 Task: Search one way flight ticket for 3 adults in first from Bismarck: Bismarck Municipal Airport to Rockford: Chicago Rockford International Airport(was Northwest Chicagoland Regional Airport At Rockford) on 5-1-2023. Choice of flights is Alaska. Number of bags: 11 checked bags. Price is upto 106000. Outbound departure time preference is 20:00.
Action: Mouse moved to (175, 218)
Screenshot: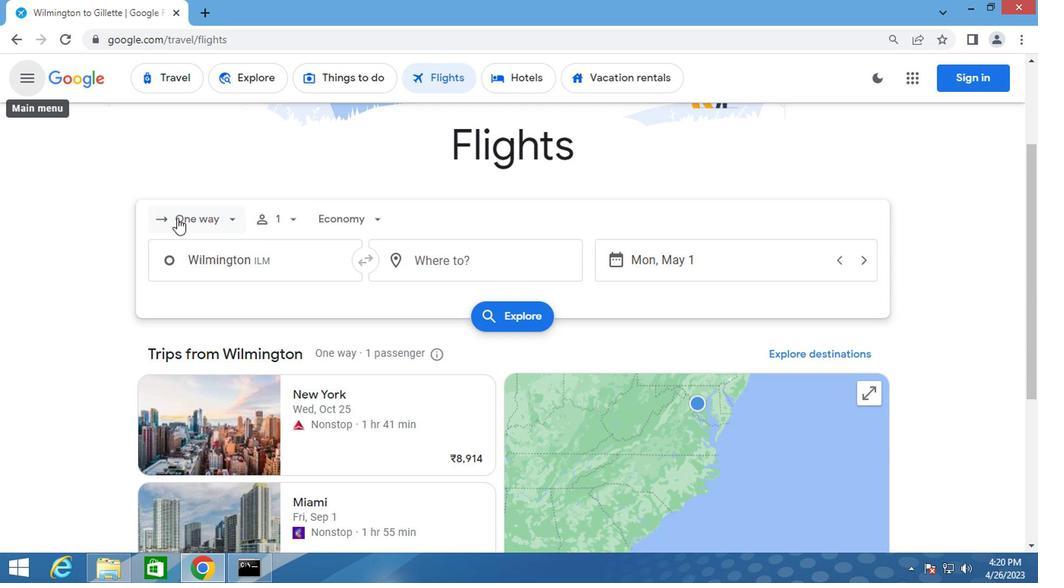 
Action: Mouse pressed left at (175, 218)
Screenshot: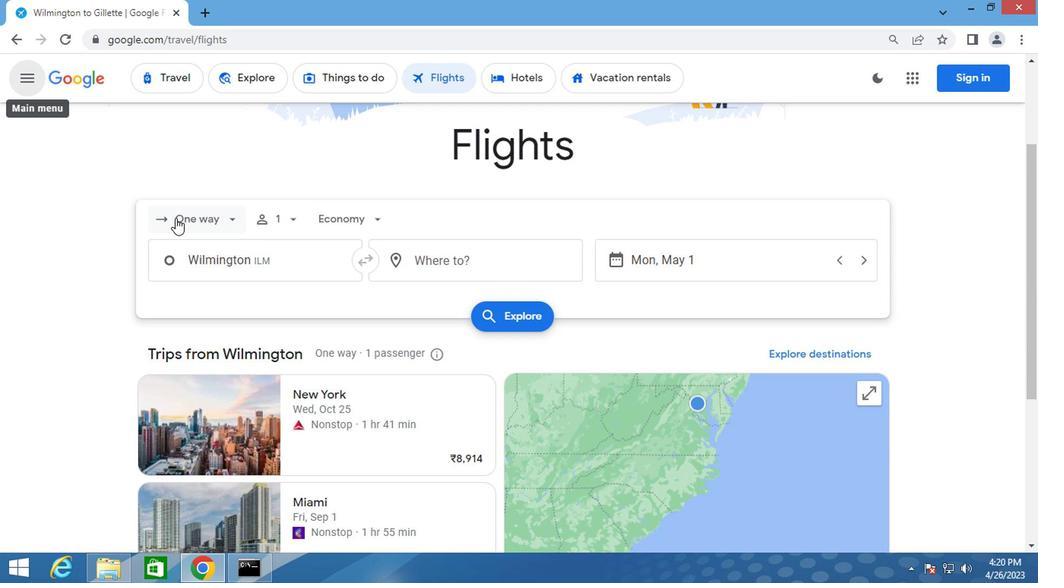 
Action: Mouse moved to (208, 292)
Screenshot: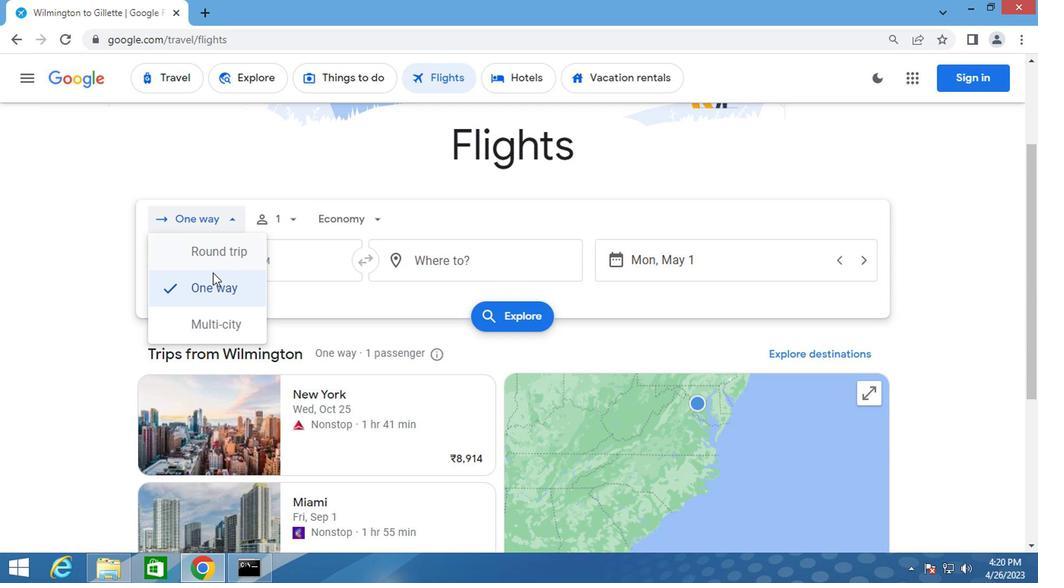 
Action: Mouse pressed left at (208, 292)
Screenshot: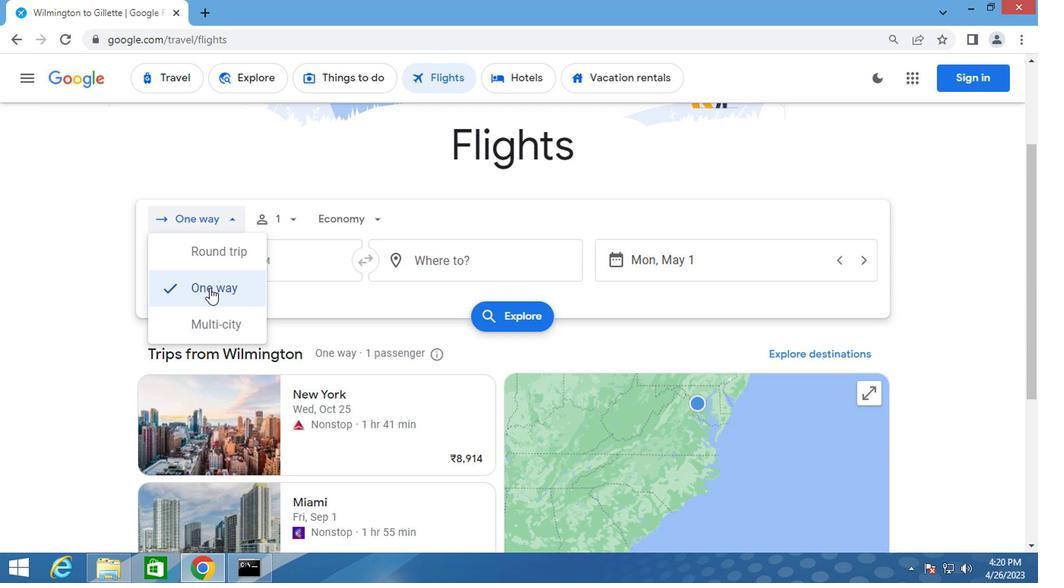 
Action: Mouse moved to (298, 223)
Screenshot: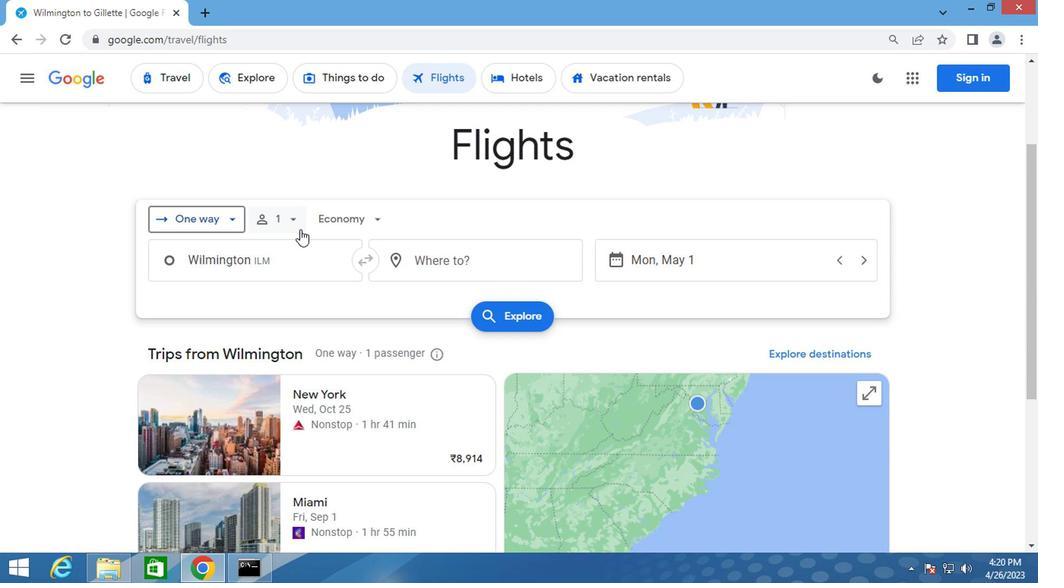 
Action: Mouse pressed left at (298, 223)
Screenshot: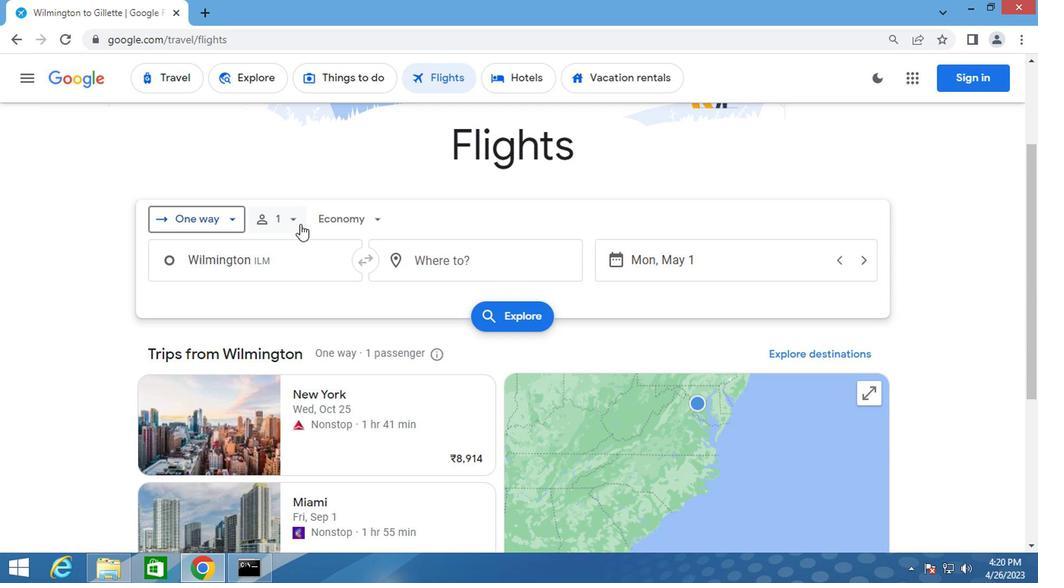 
Action: Mouse moved to (401, 261)
Screenshot: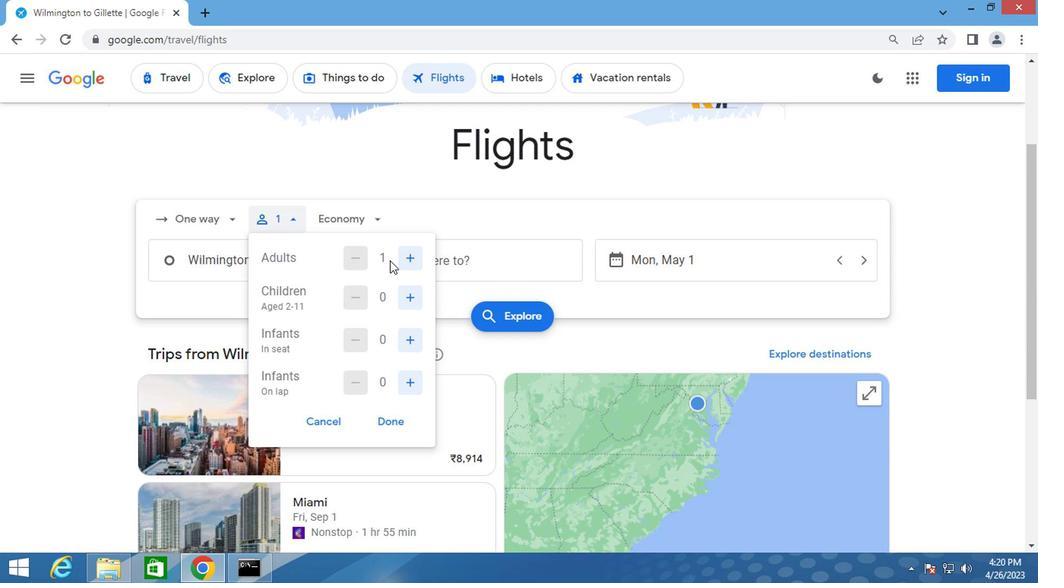 
Action: Mouse pressed left at (401, 261)
Screenshot: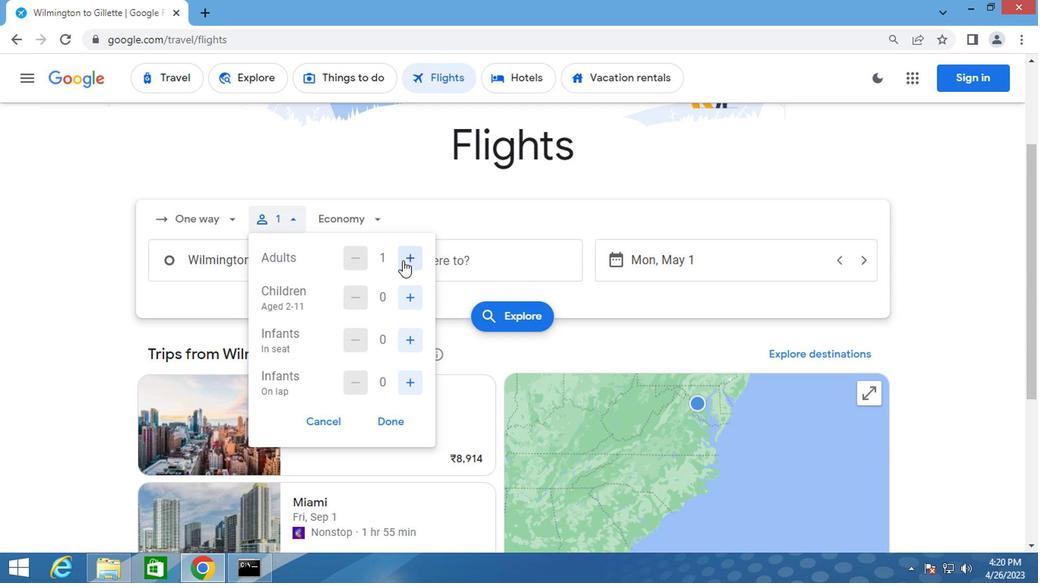 
Action: Mouse pressed left at (401, 261)
Screenshot: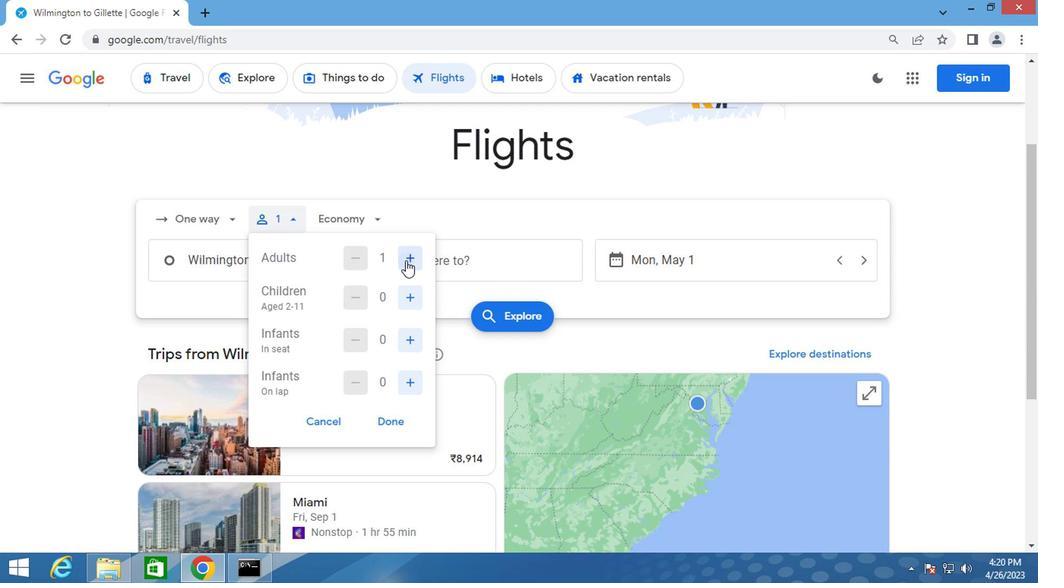 
Action: Mouse moved to (318, 227)
Screenshot: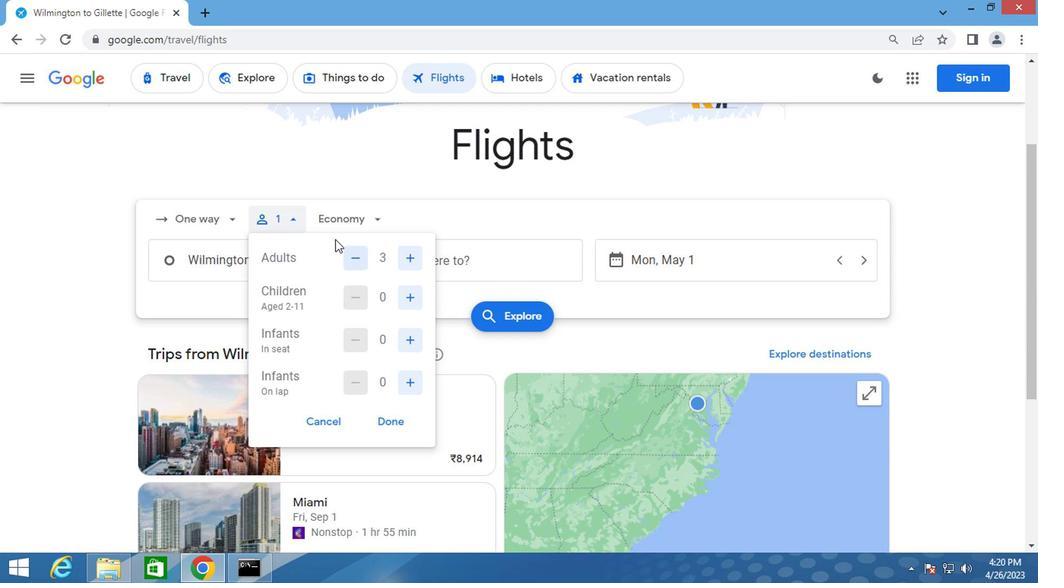 
Action: Mouse pressed left at (318, 227)
Screenshot: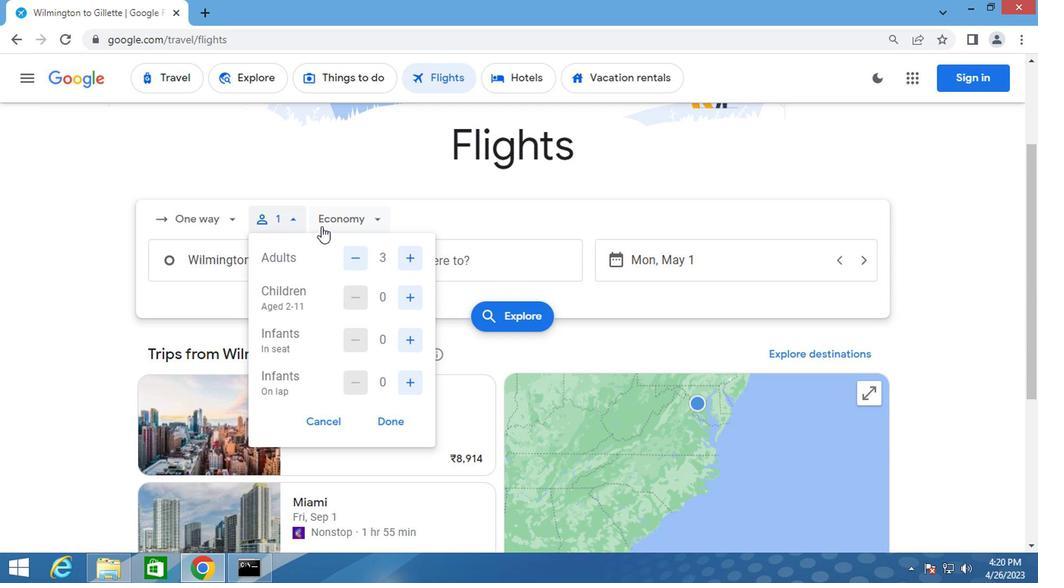
Action: Mouse moved to (340, 355)
Screenshot: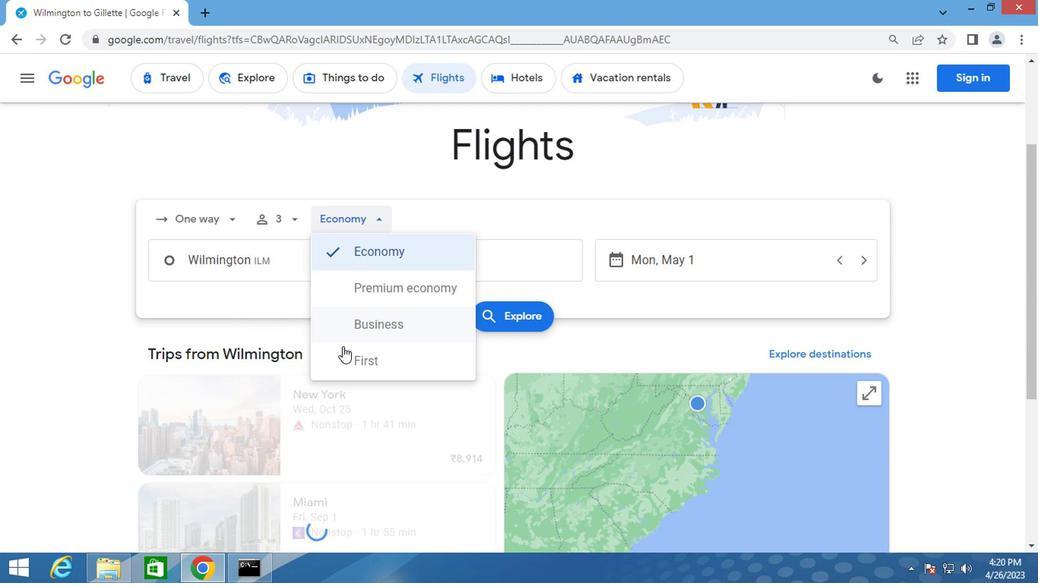 
Action: Mouse pressed left at (340, 355)
Screenshot: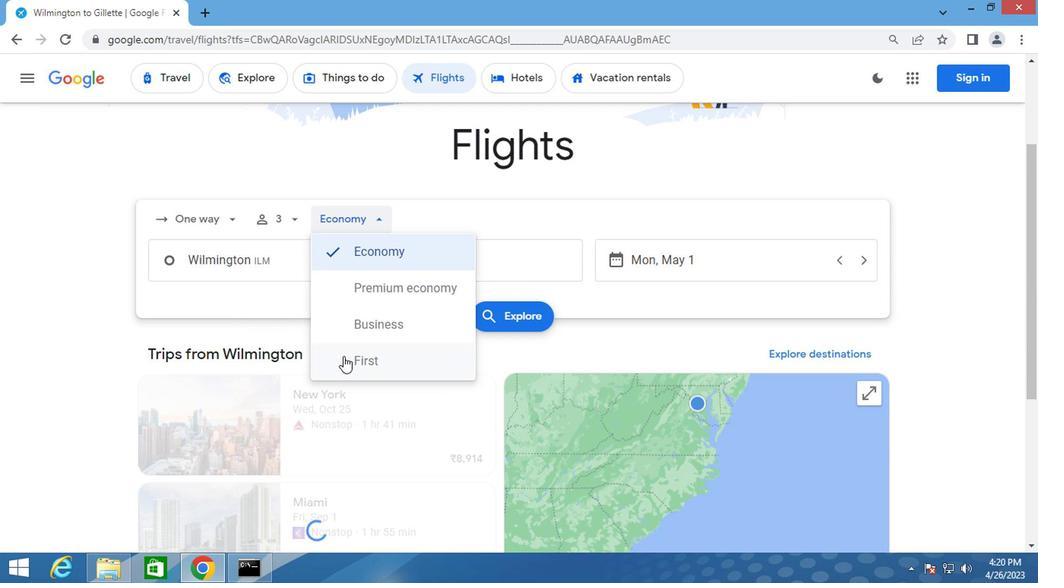 
Action: Mouse moved to (266, 258)
Screenshot: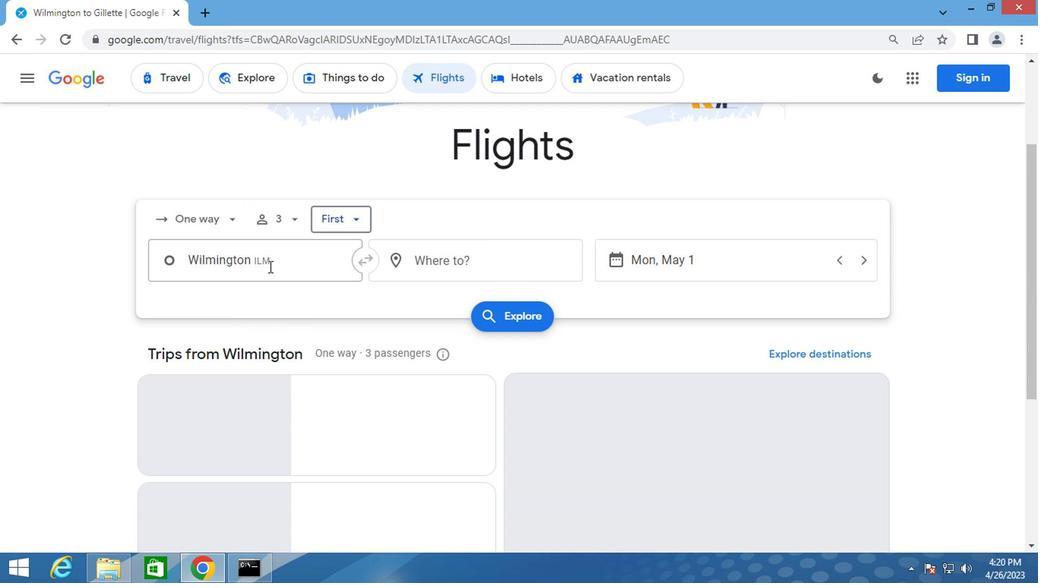 
Action: Mouse pressed left at (266, 258)
Screenshot: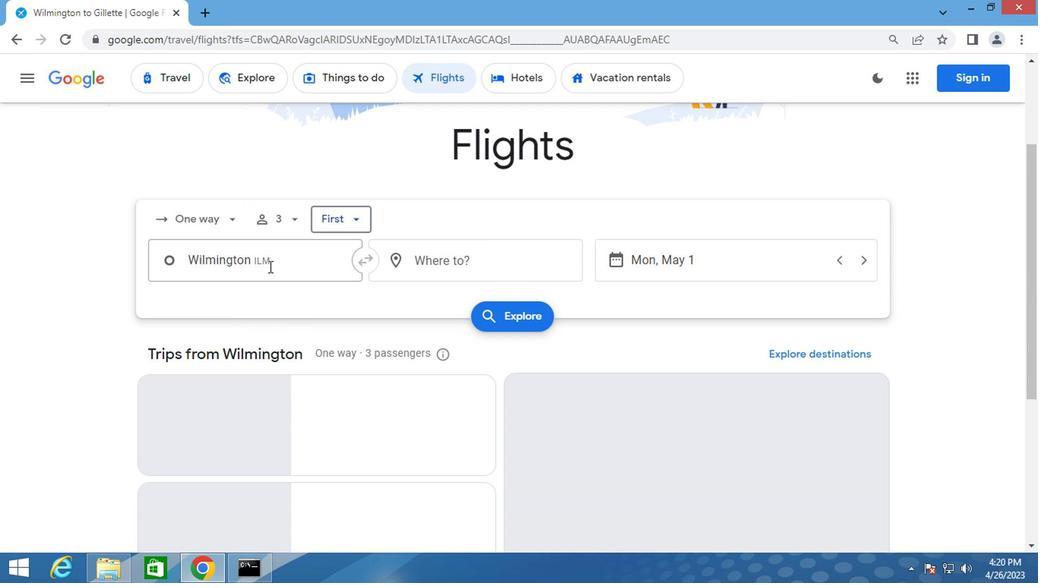 
Action: Key pressed bismarck
Screenshot: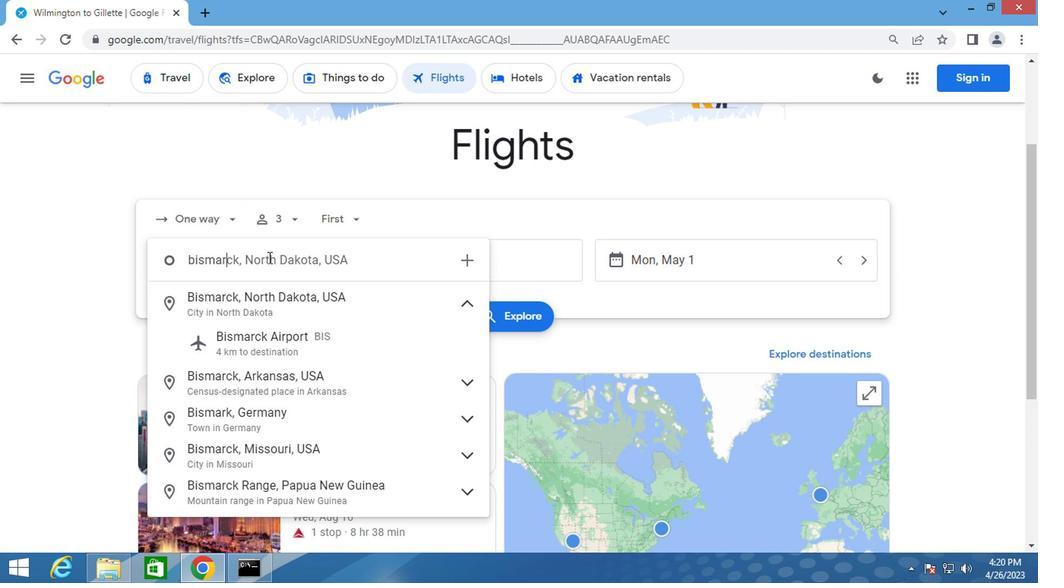 
Action: Mouse moved to (273, 334)
Screenshot: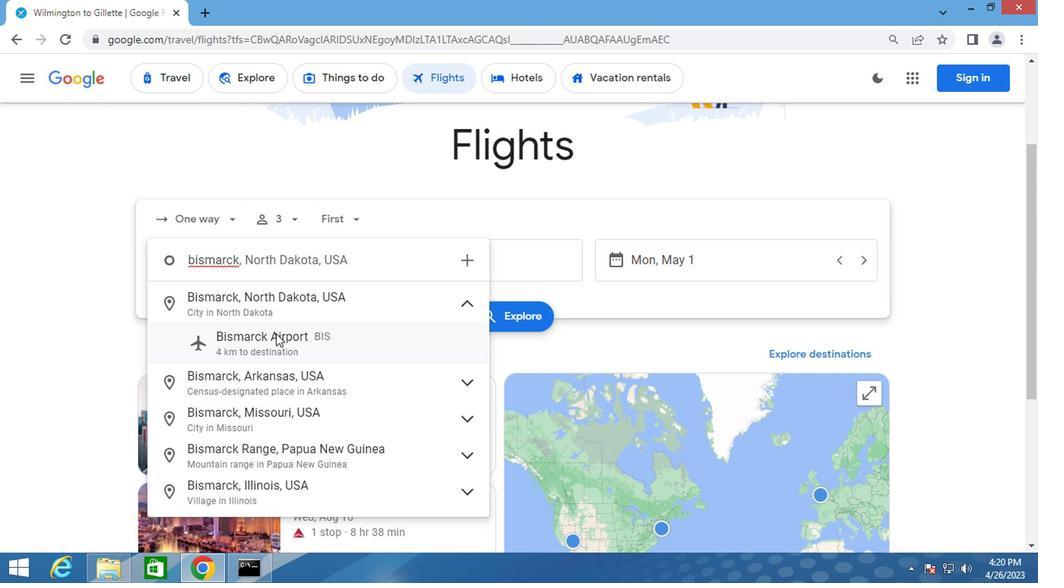 
Action: Mouse pressed left at (273, 334)
Screenshot: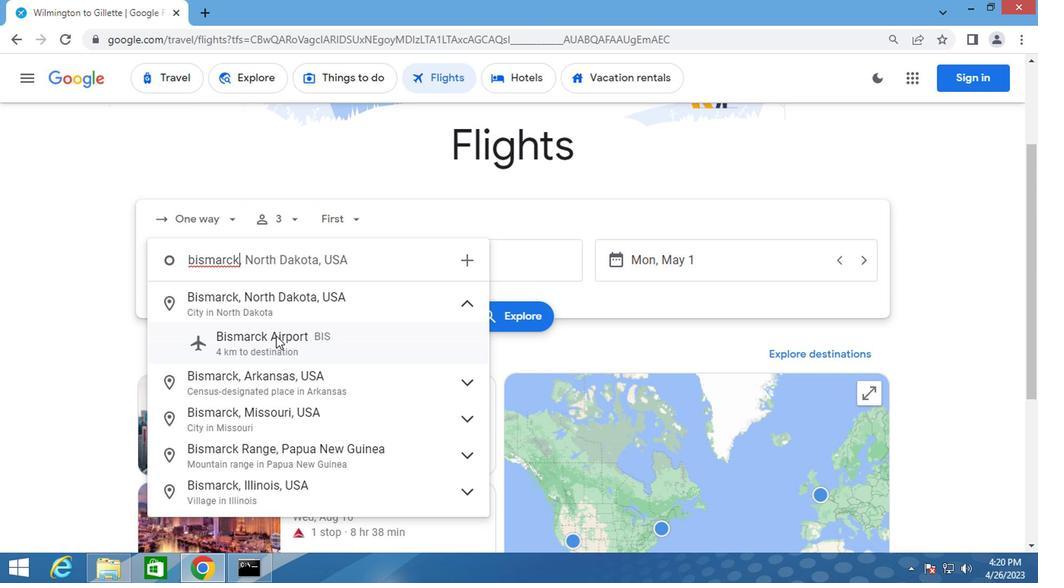 
Action: Mouse moved to (445, 256)
Screenshot: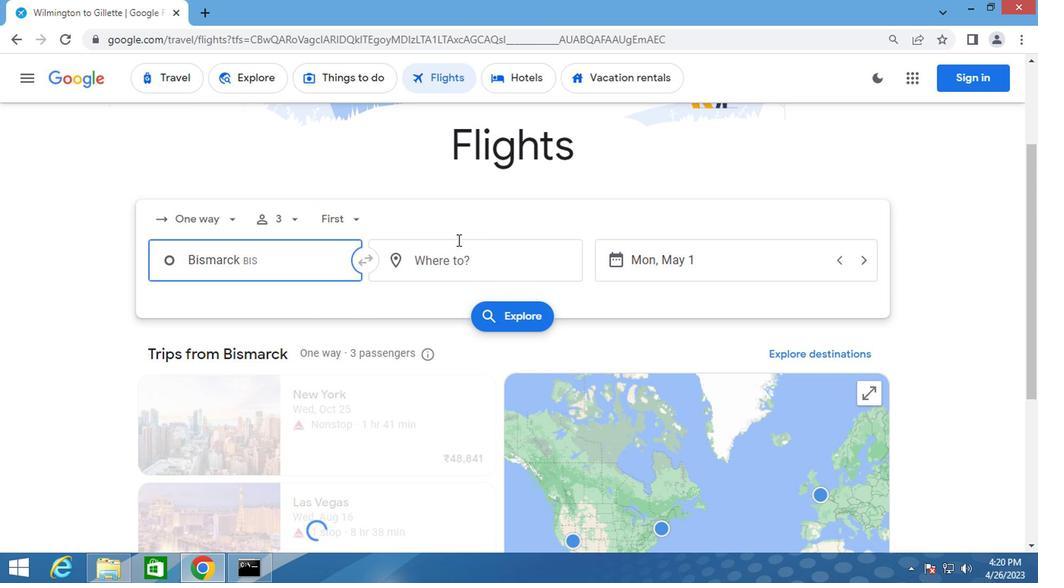 
Action: Mouse pressed left at (445, 256)
Screenshot: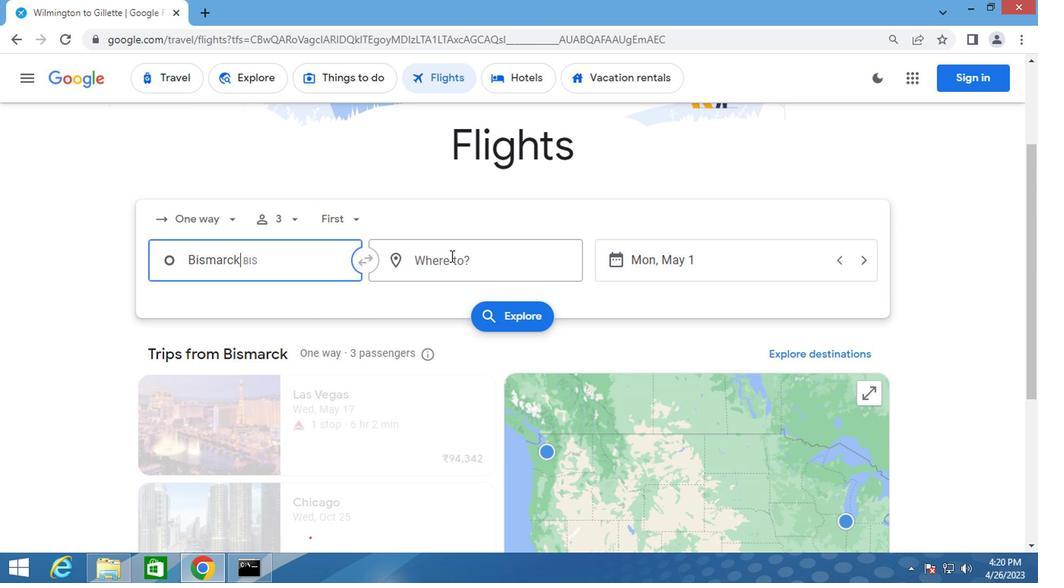 
Action: Key pressed rockford
Screenshot: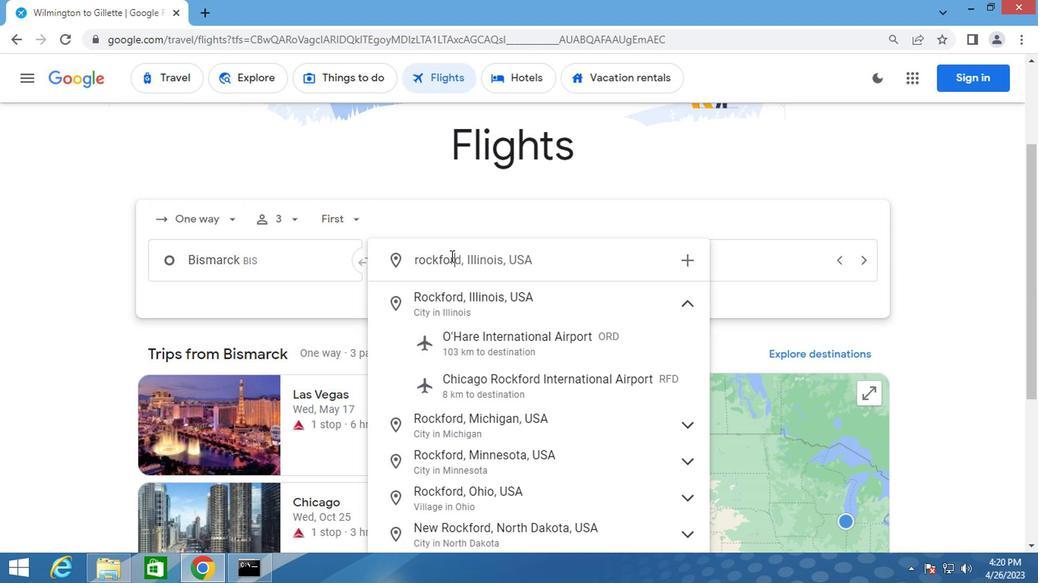 
Action: Mouse moved to (475, 387)
Screenshot: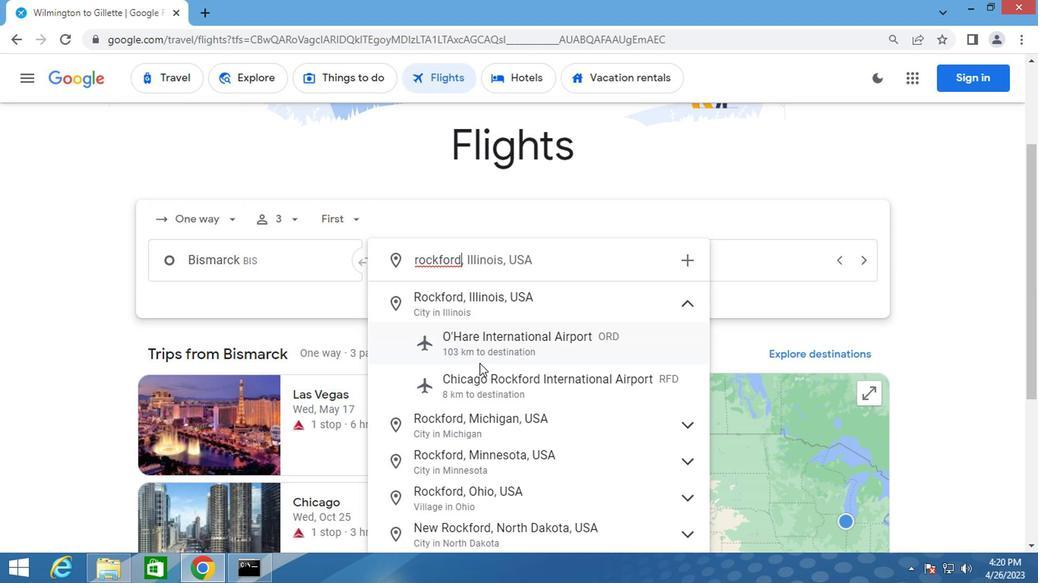 
Action: Mouse pressed left at (475, 387)
Screenshot: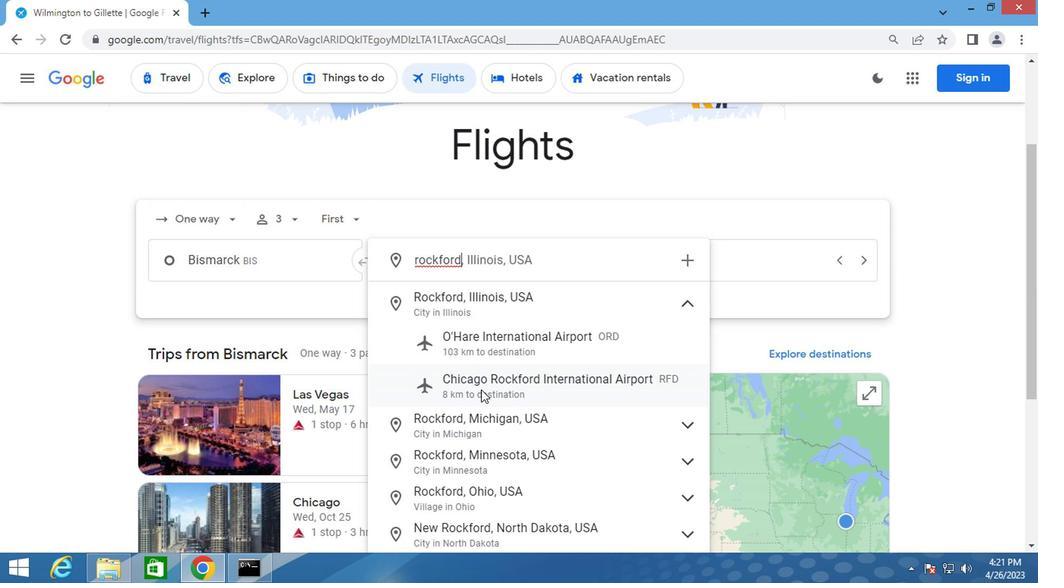 
Action: Mouse moved to (643, 264)
Screenshot: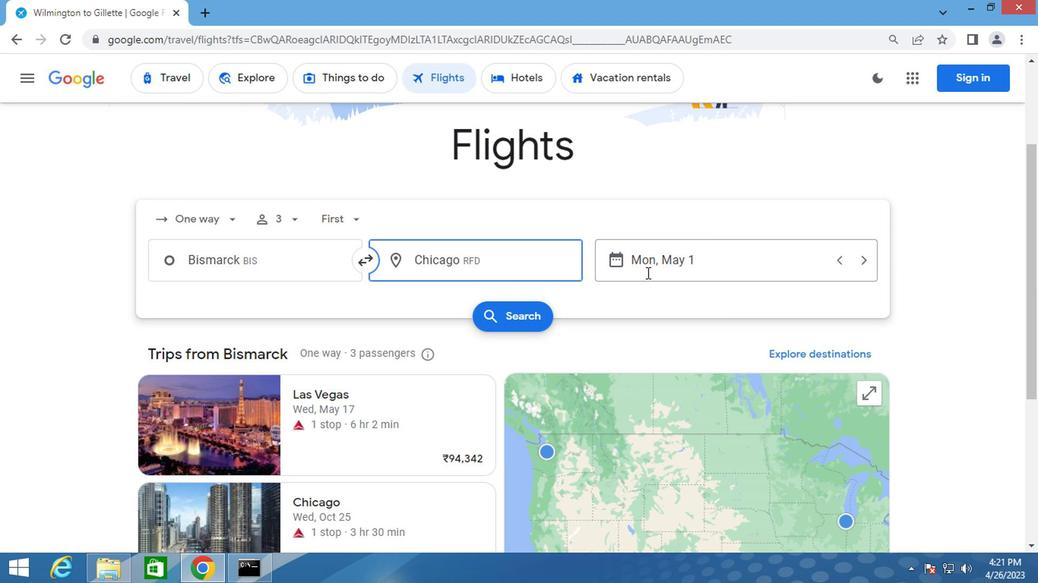 
Action: Mouse pressed left at (643, 264)
Screenshot: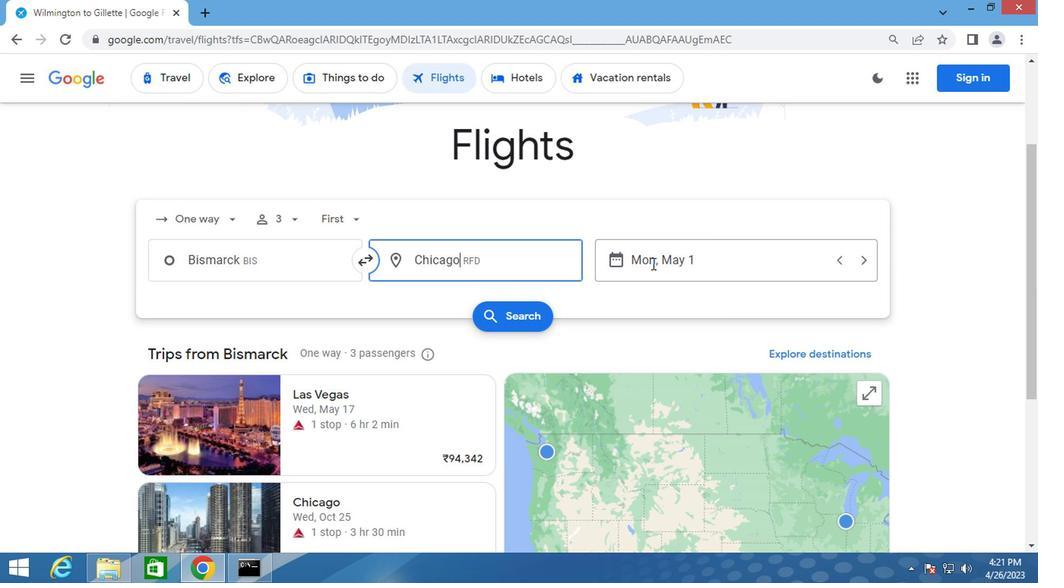 
Action: Mouse moved to (657, 275)
Screenshot: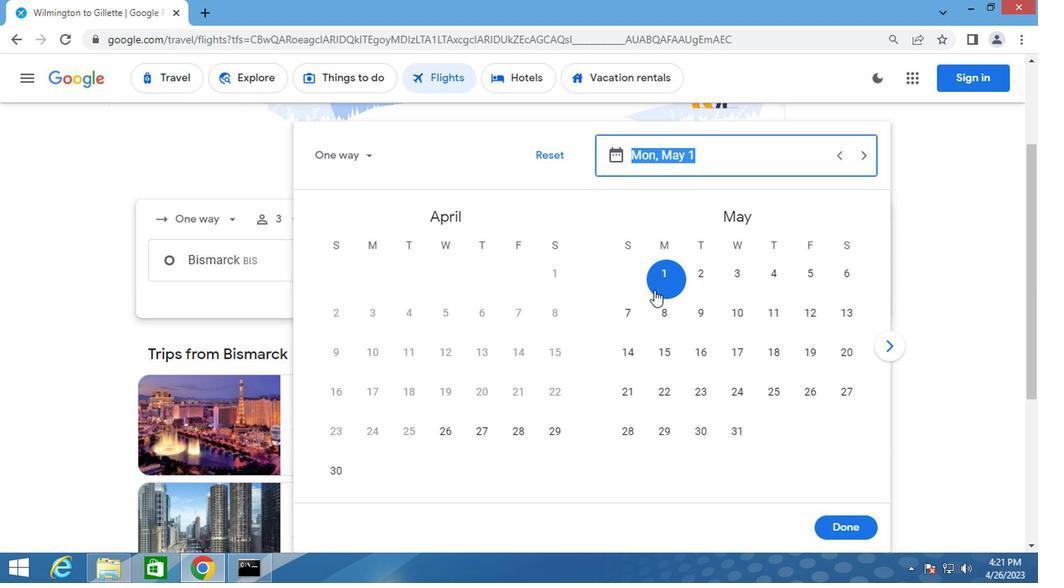 
Action: Mouse pressed left at (657, 275)
Screenshot: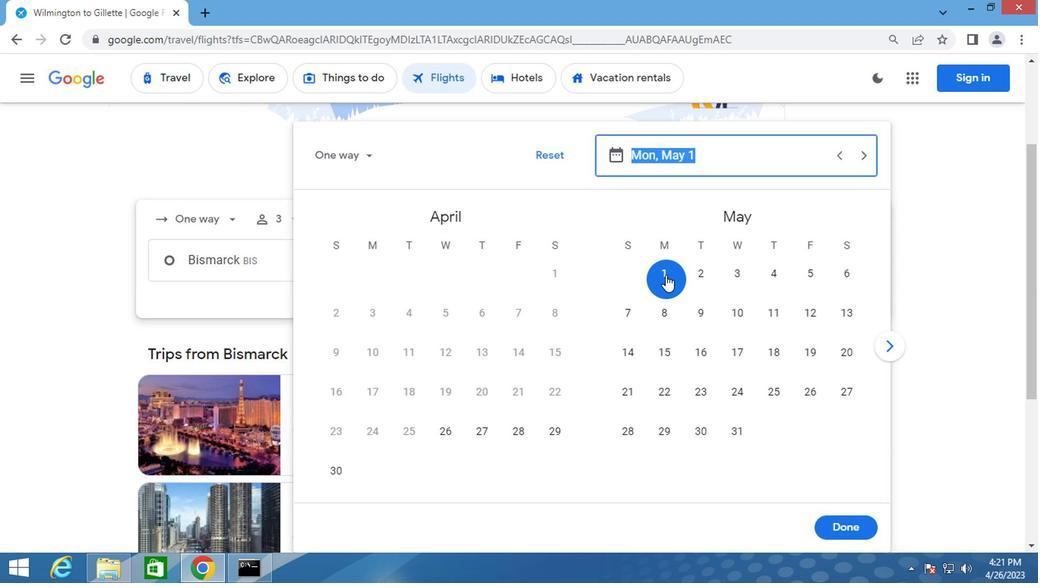 
Action: Mouse moved to (821, 515)
Screenshot: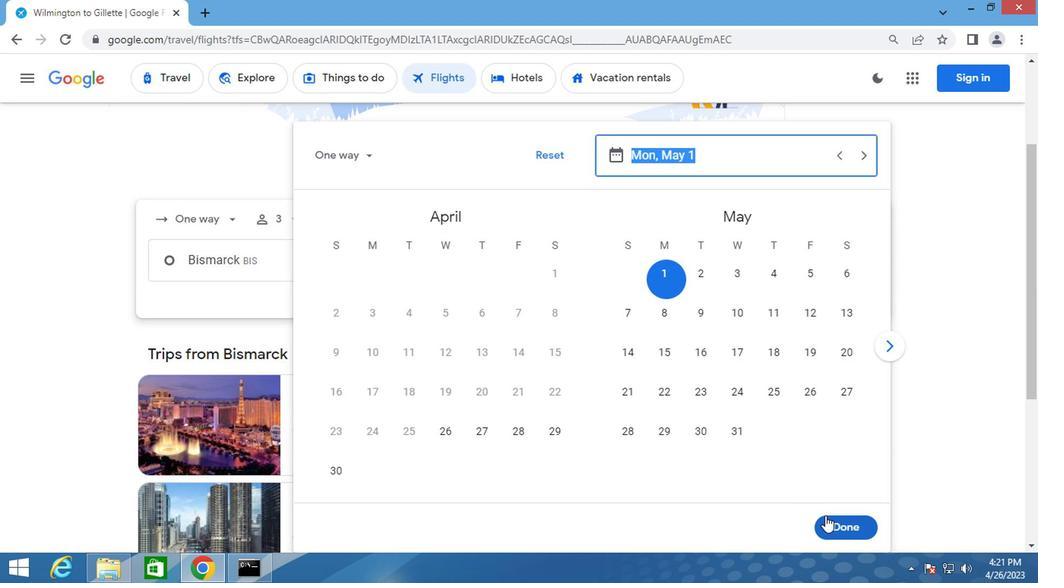 
Action: Mouse pressed left at (821, 515)
Screenshot: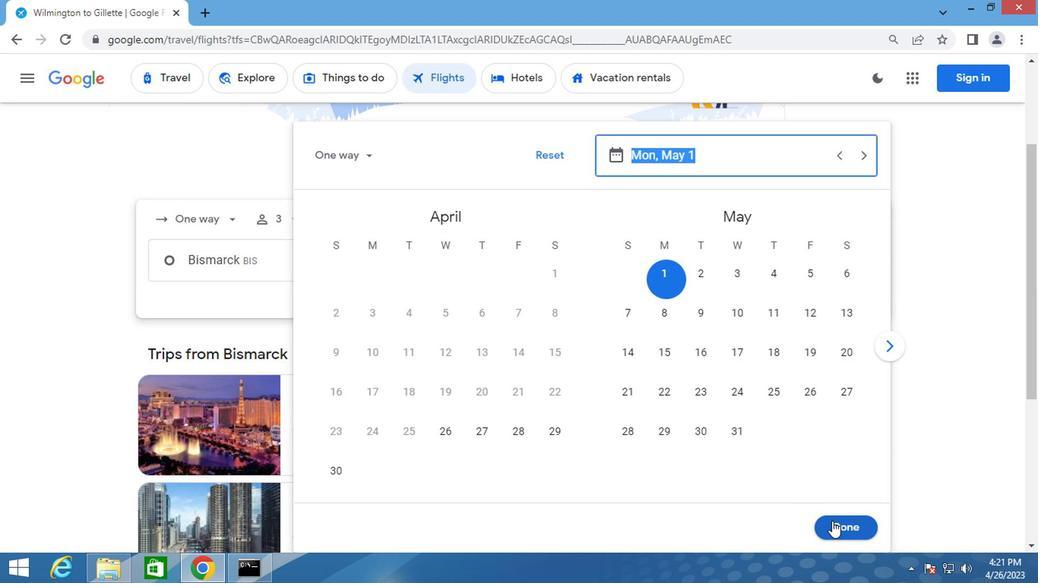 
Action: Mouse moved to (512, 304)
Screenshot: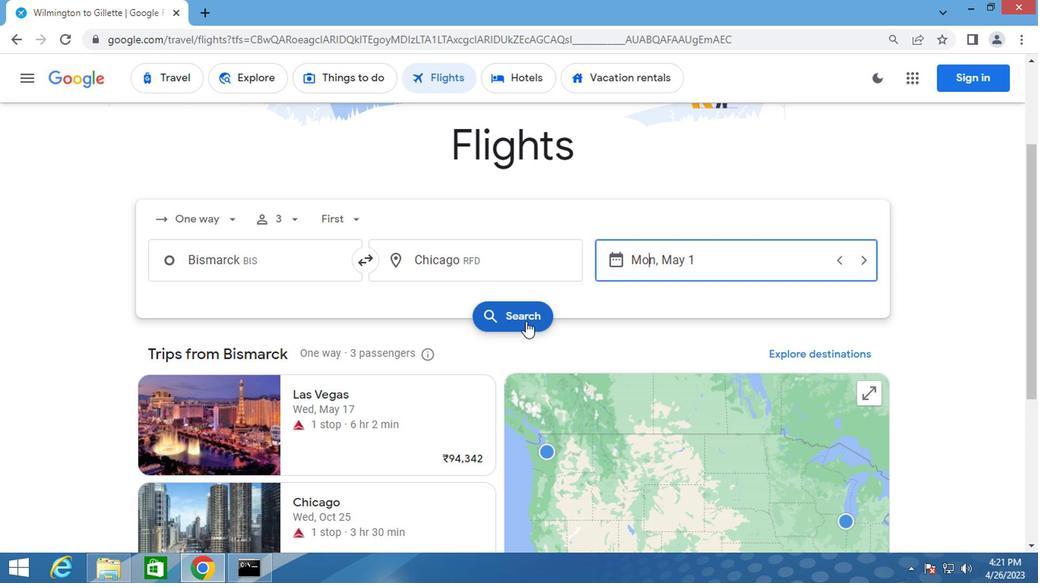 
Action: Mouse pressed left at (512, 304)
Screenshot: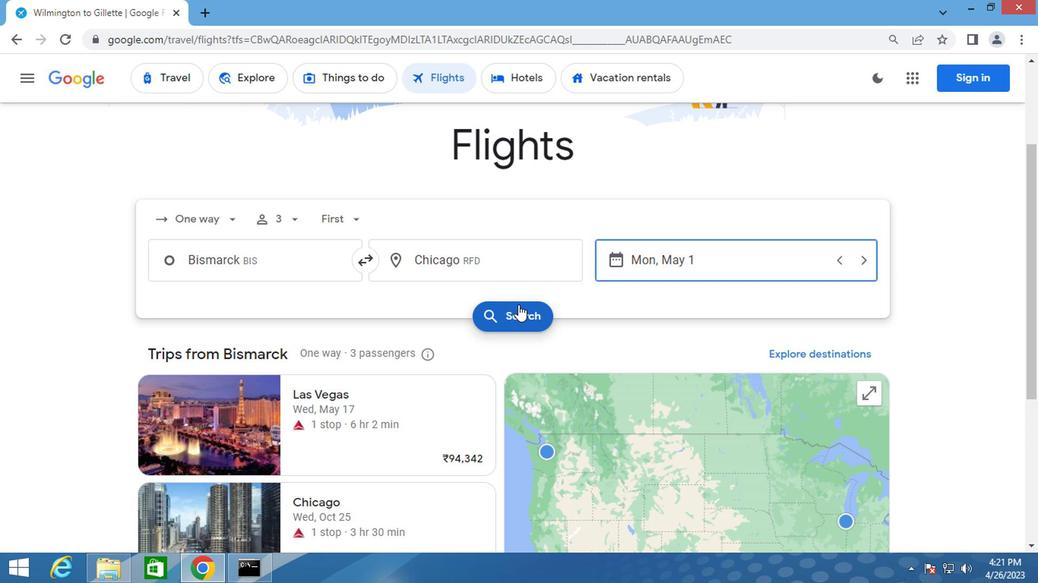 
Action: Mouse moved to (187, 226)
Screenshot: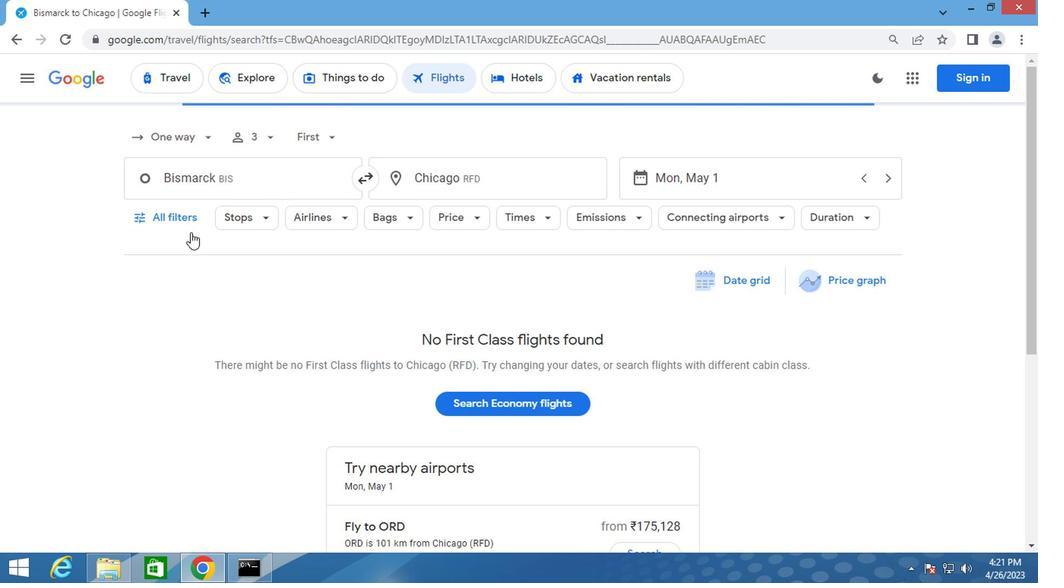 
Action: Mouse pressed left at (187, 226)
Screenshot: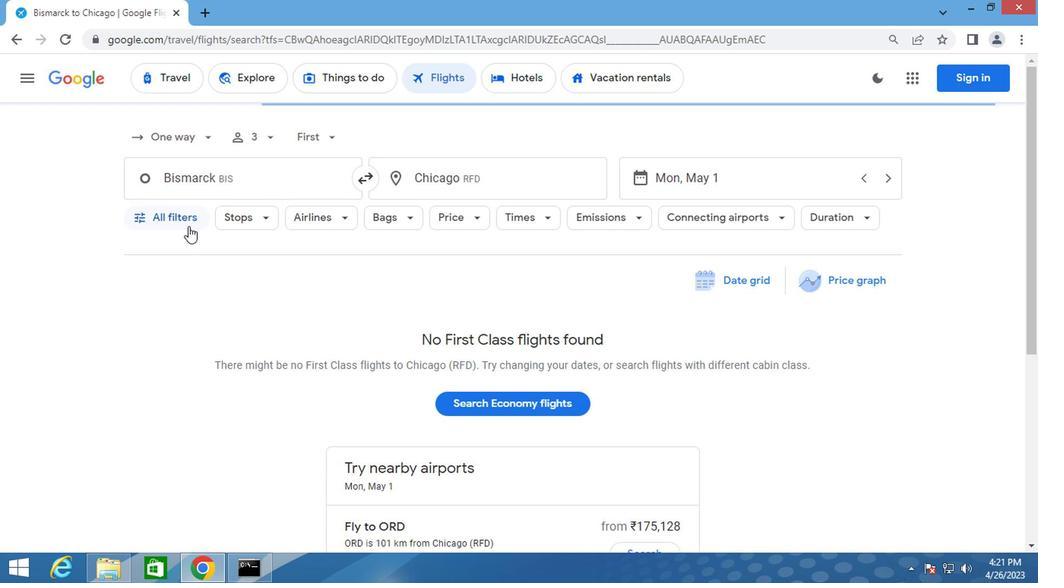 
Action: Mouse moved to (248, 368)
Screenshot: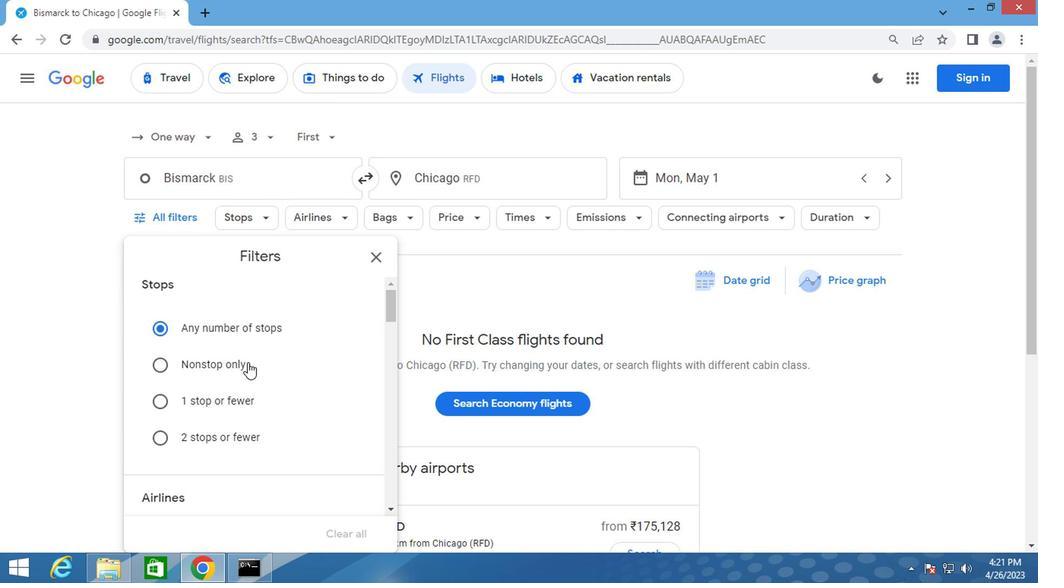 
Action: Mouse scrolled (248, 367) with delta (0, -1)
Screenshot: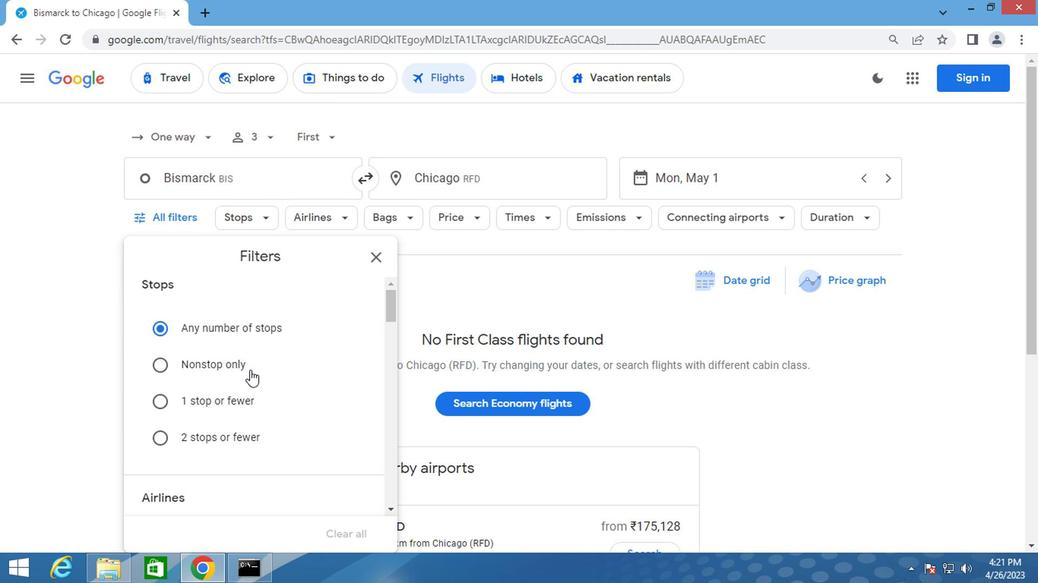 
Action: Mouse scrolled (248, 367) with delta (0, -1)
Screenshot: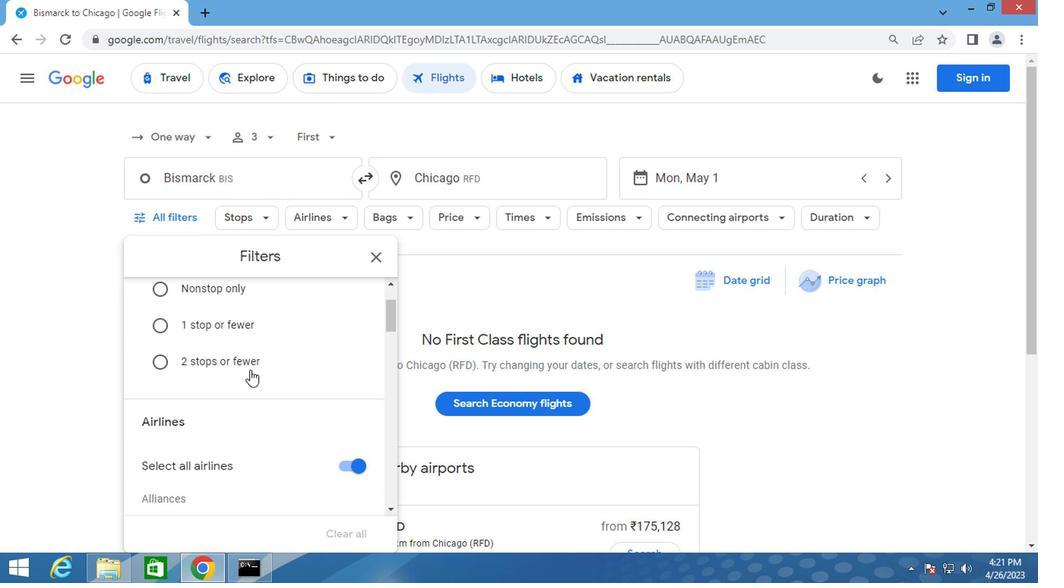 
Action: Mouse scrolled (248, 367) with delta (0, -1)
Screenshot: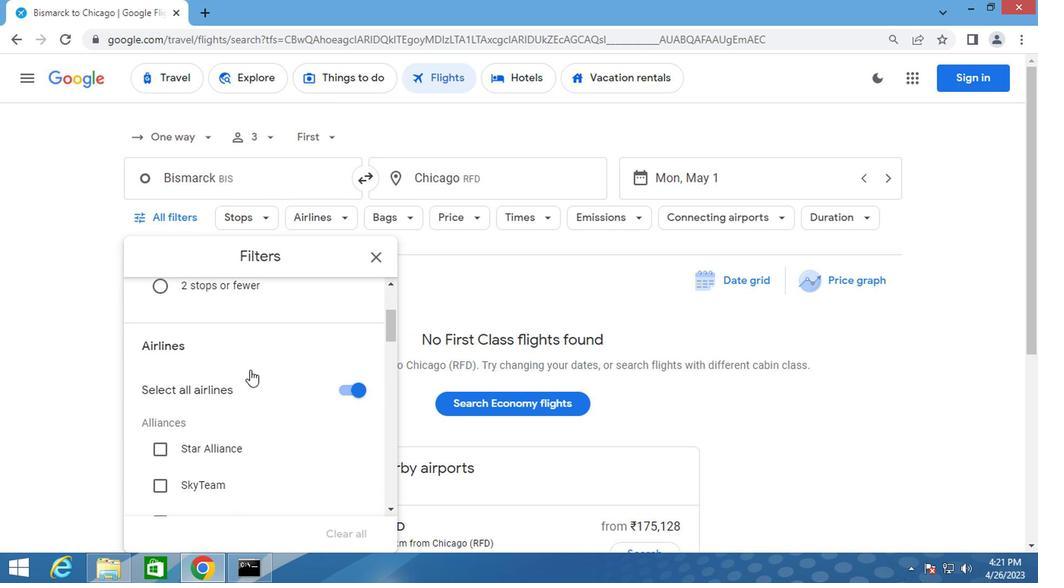 
Action: Mouse scrolled (248, 367) with delta (0, -1)
Screenshot: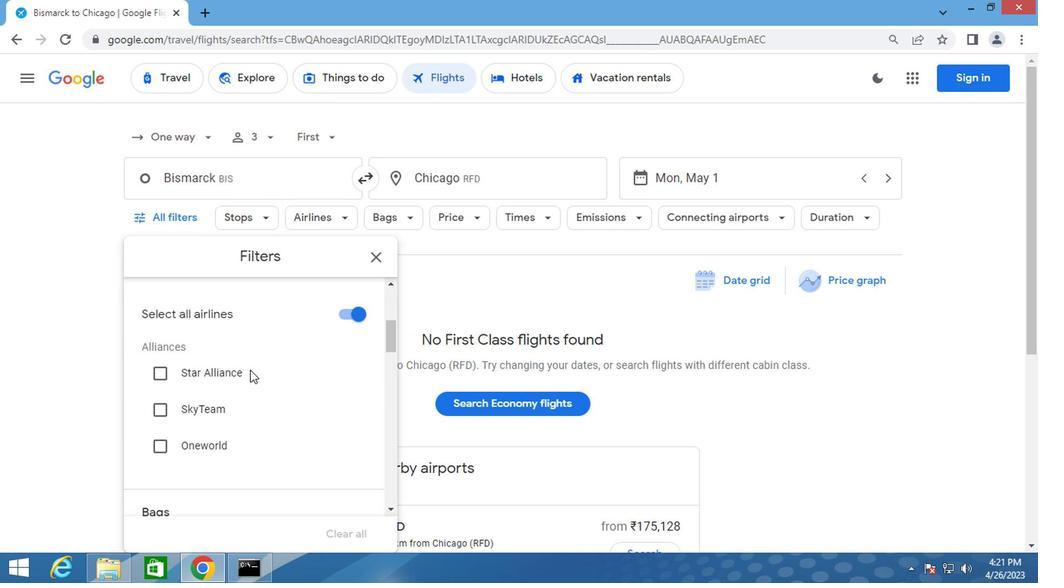 
Action: Mouse scrolled (248, 367) with delta (0, -1)
Screenshot: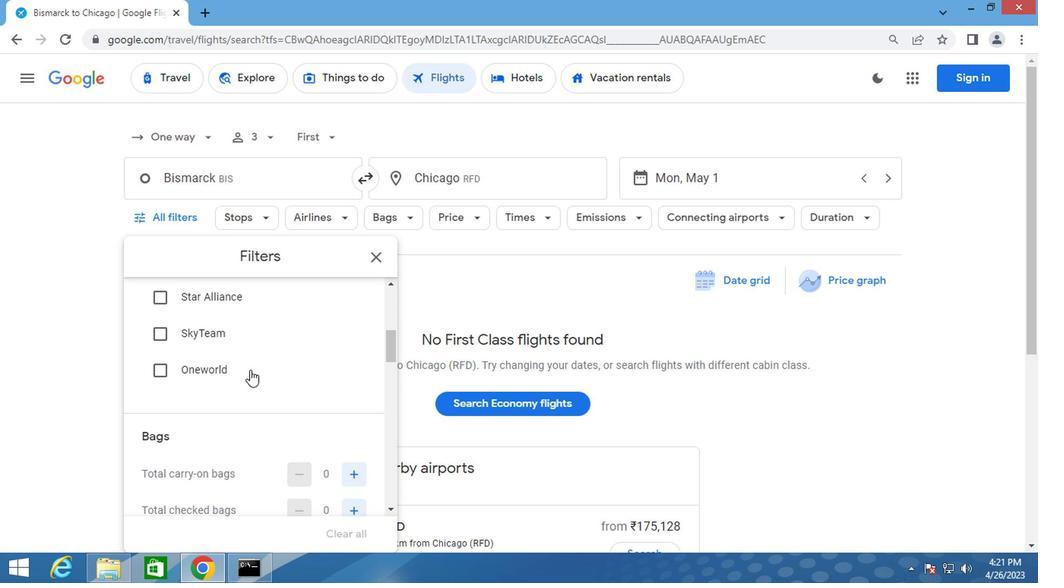 
Action: Mouse moved to (347, 428)
Screenshot: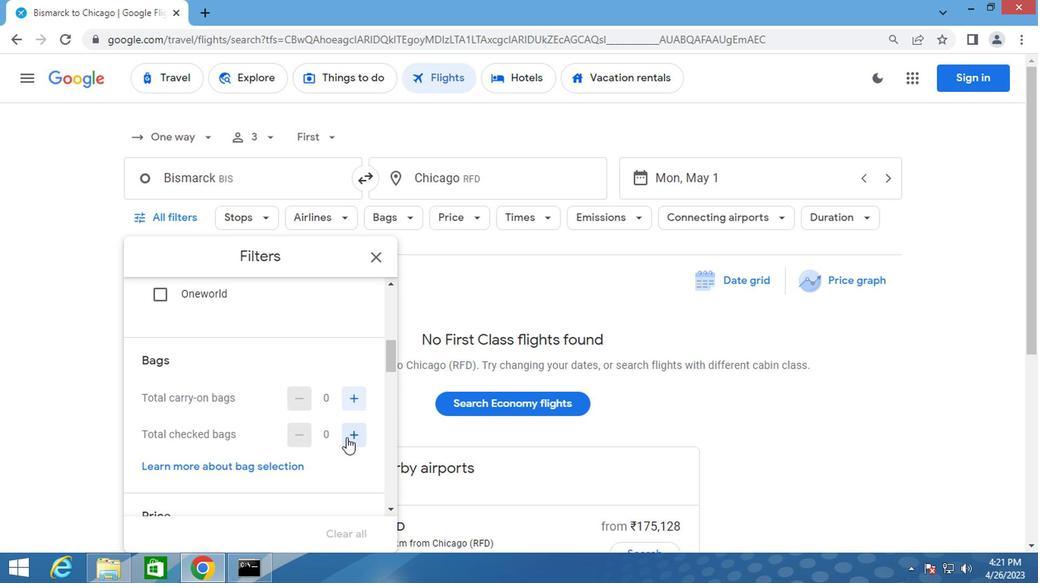
Action: Mouse pressed left at (347, 428)
Screenshot: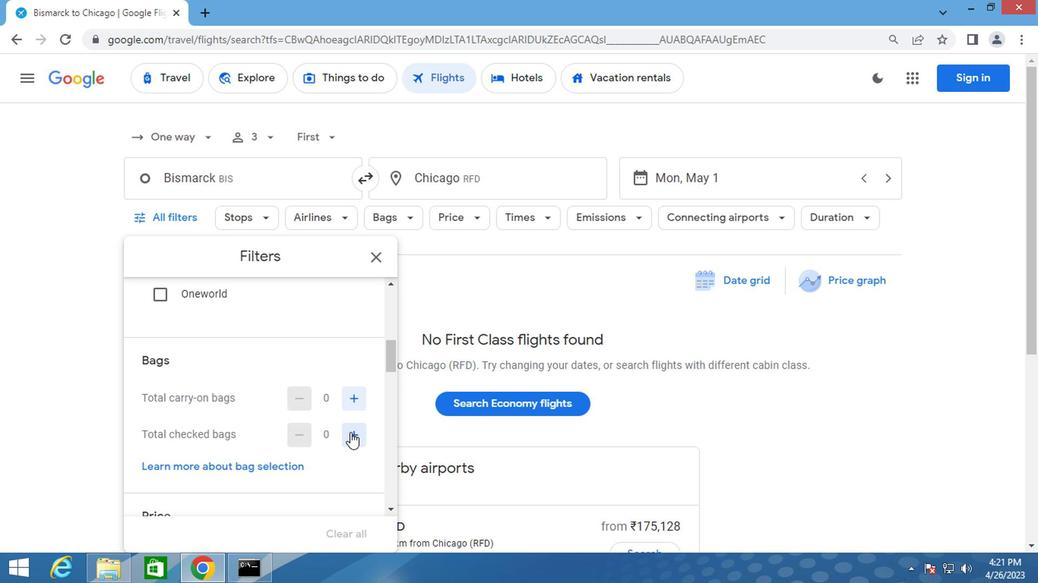 
Action: Mouse pressed left at (347, 428)
Screenshot: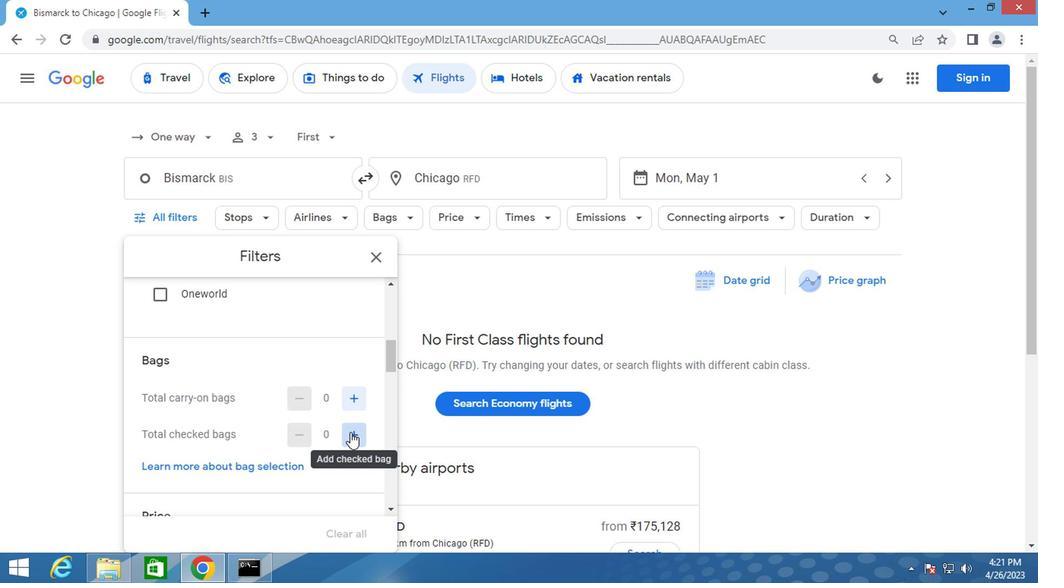 
Action: Mouse pressed left at (347, 428)
Screenshot: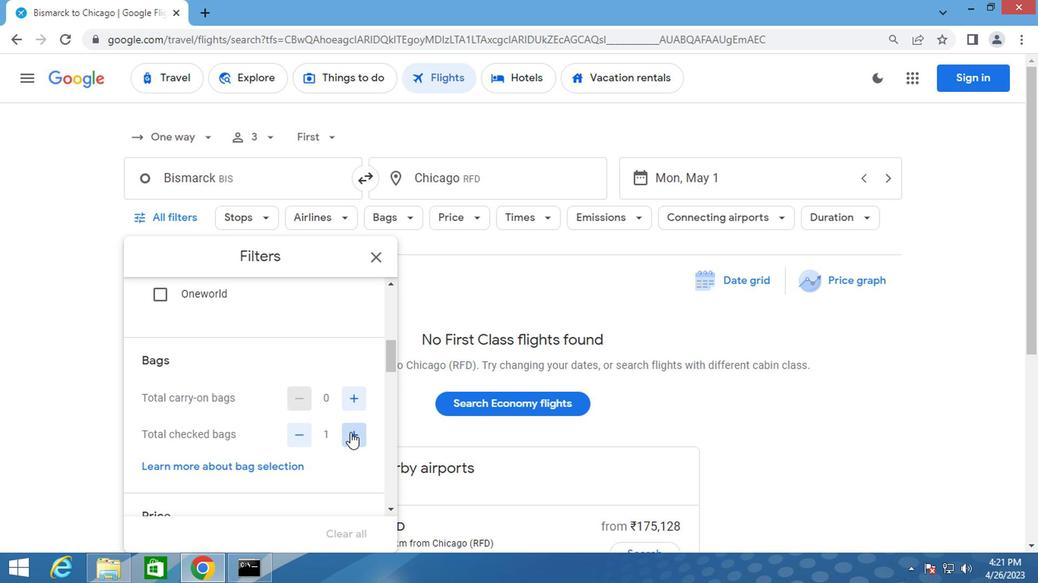 
Action: Mouse pressed left at (347, 428)
Screenshot: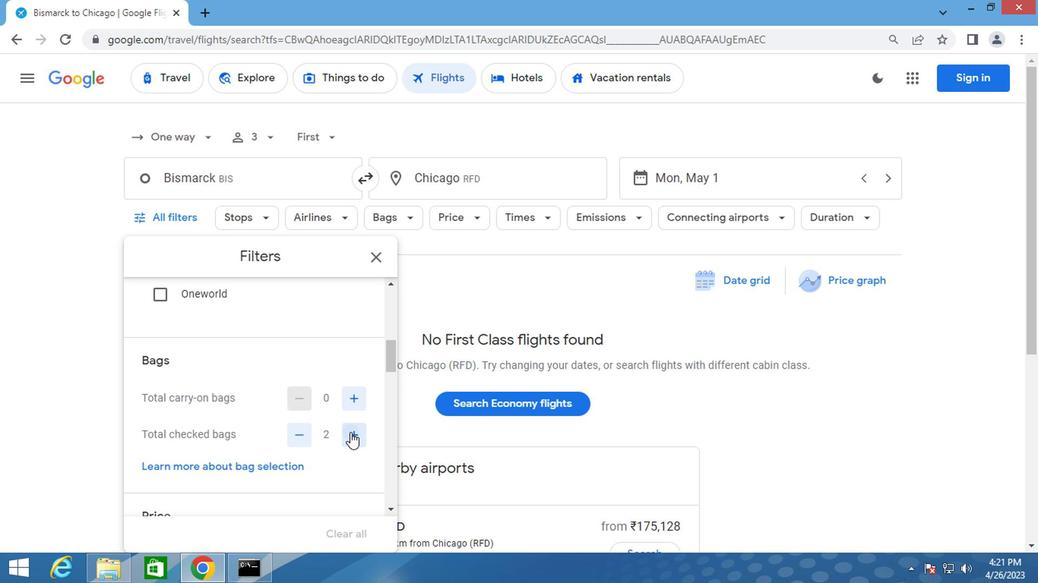 
Action: Mouse pressed left at (347, 428)
Screenshot: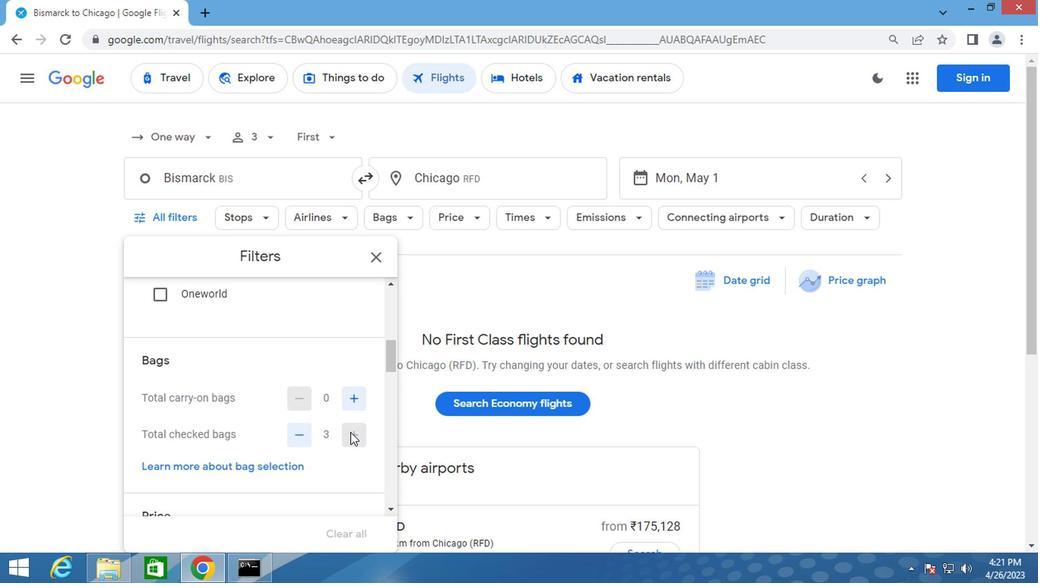 
Action: Mouse pressed left at (347, 428)
Screenshot: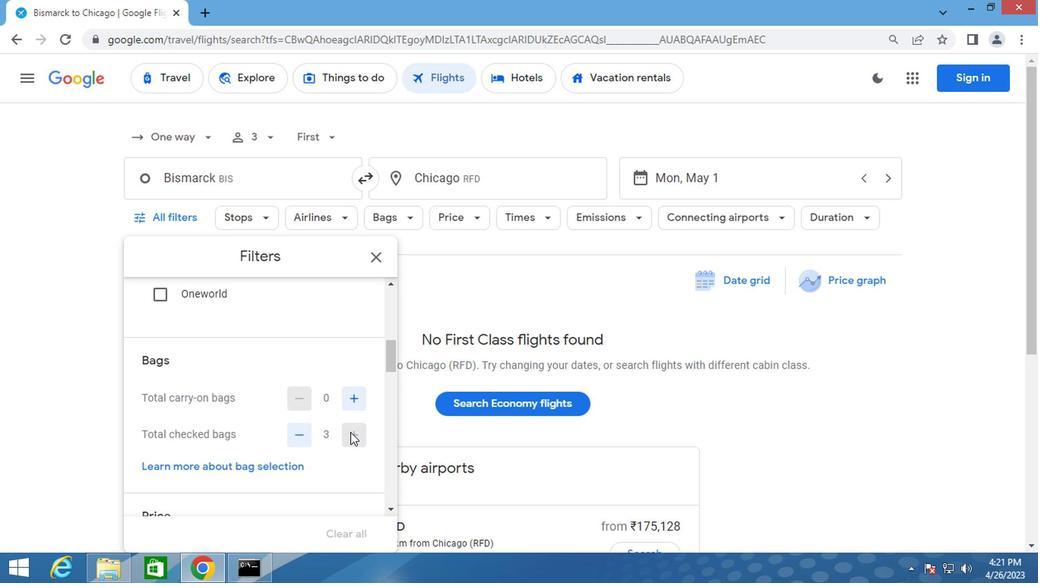 
Action: Mouse pressed left at (347, 428)
Screenshot: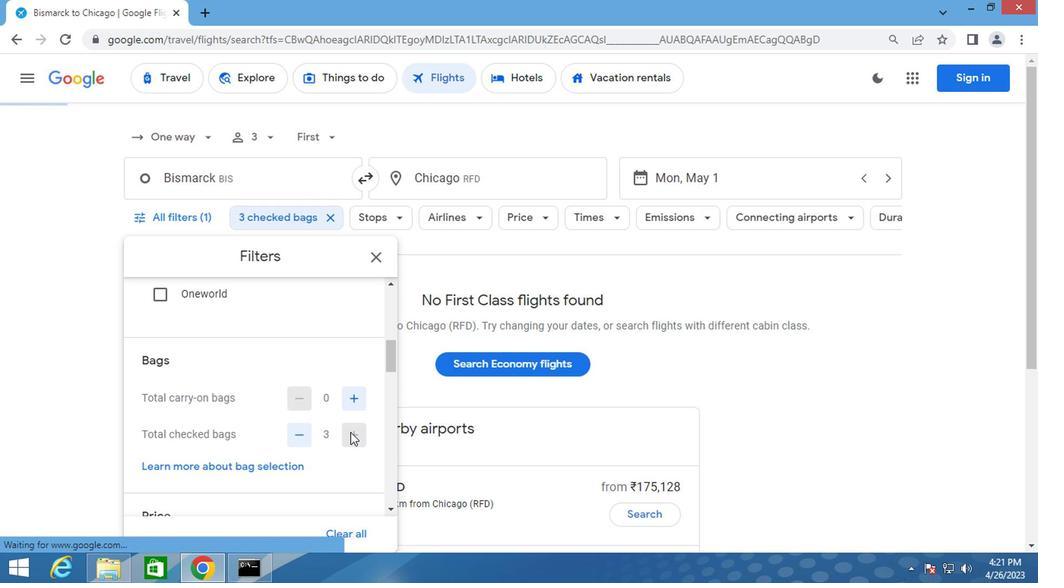
Action: Mouse moved to (347, 428)
Screenshot: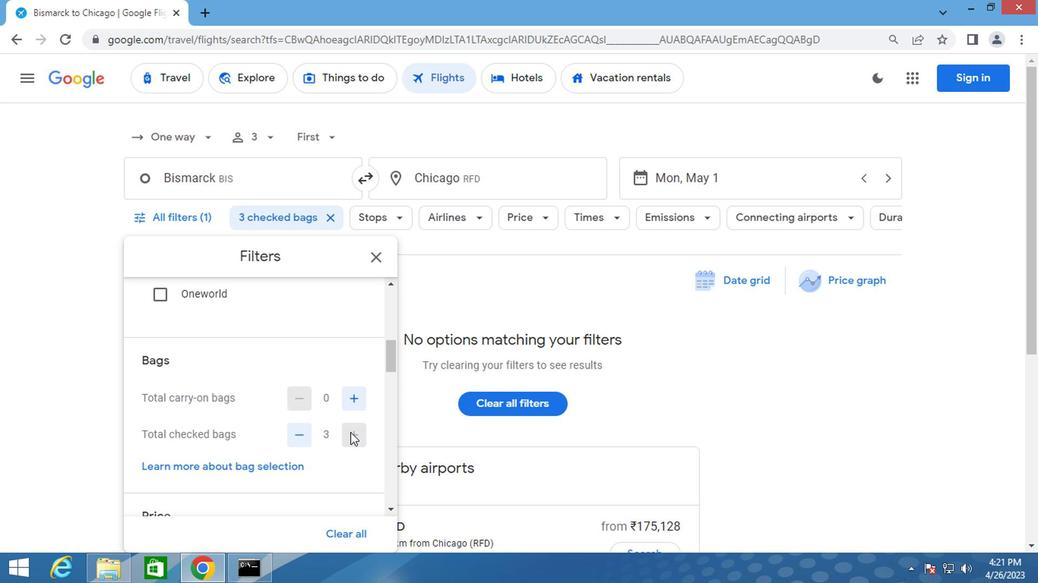 
Action: Mouse scrolled (347, 428) with delta (0, 0)
Screenshot: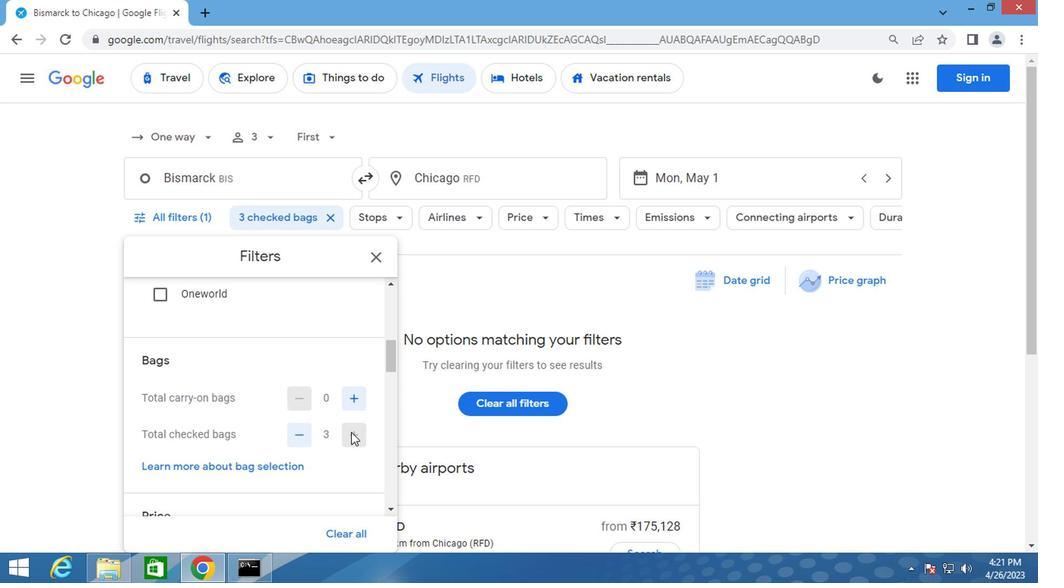 
Action: Mouse scrolled (347, 428) with delta (0, 0)
Screenshot: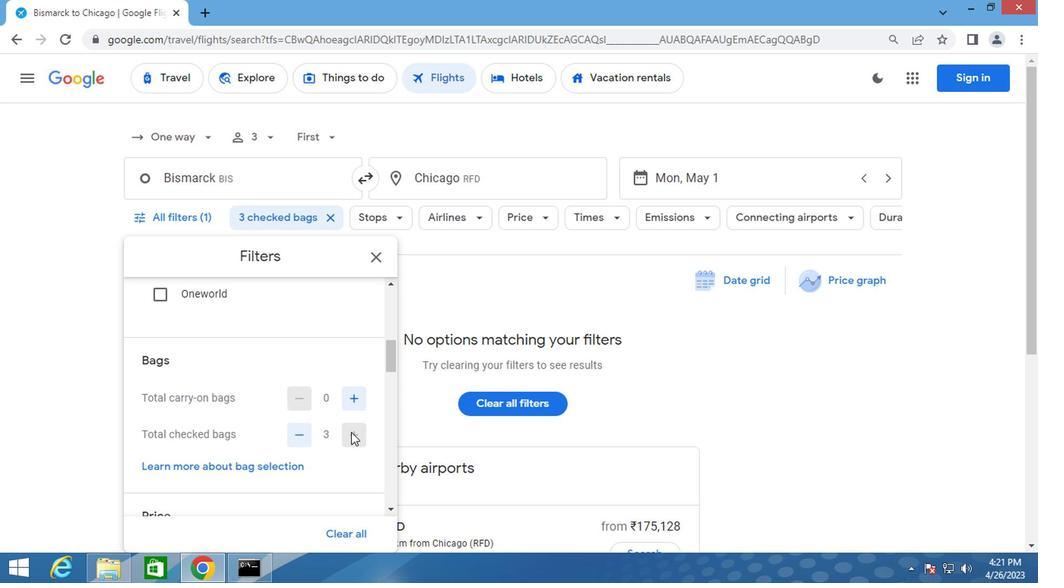 
Action: Mouse pressed left at (347, 428)
Screenshot: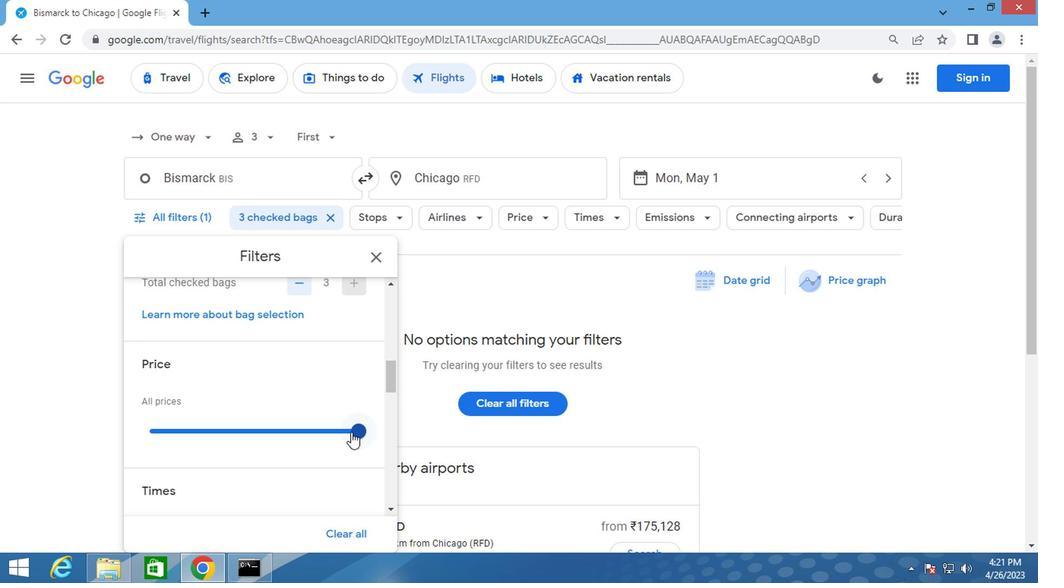 
Action: Mouse moved to (357, 433)
Screenshot: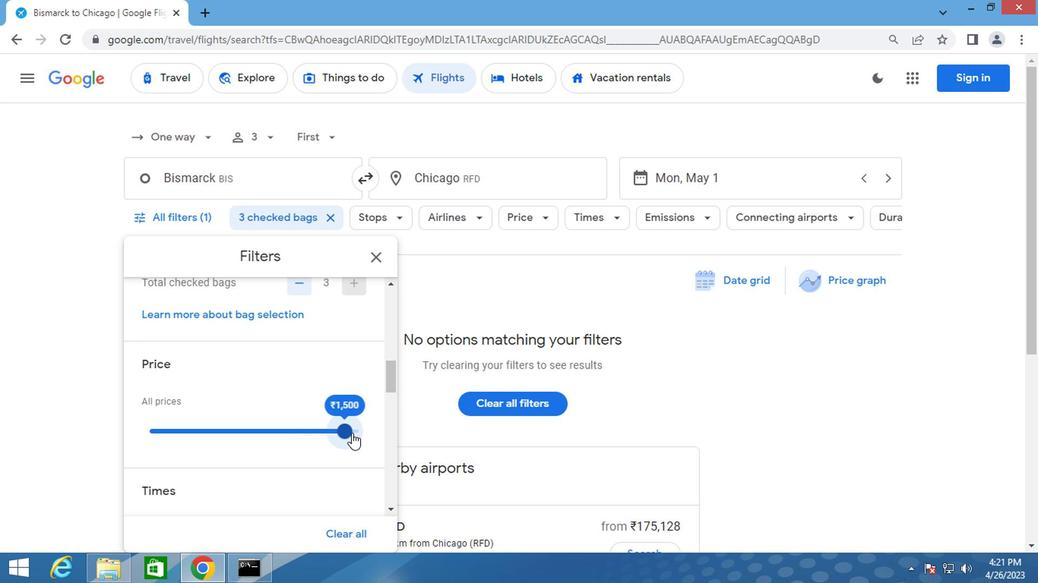 
Action: Mouse pressed left at (357, 433)
Screenshot: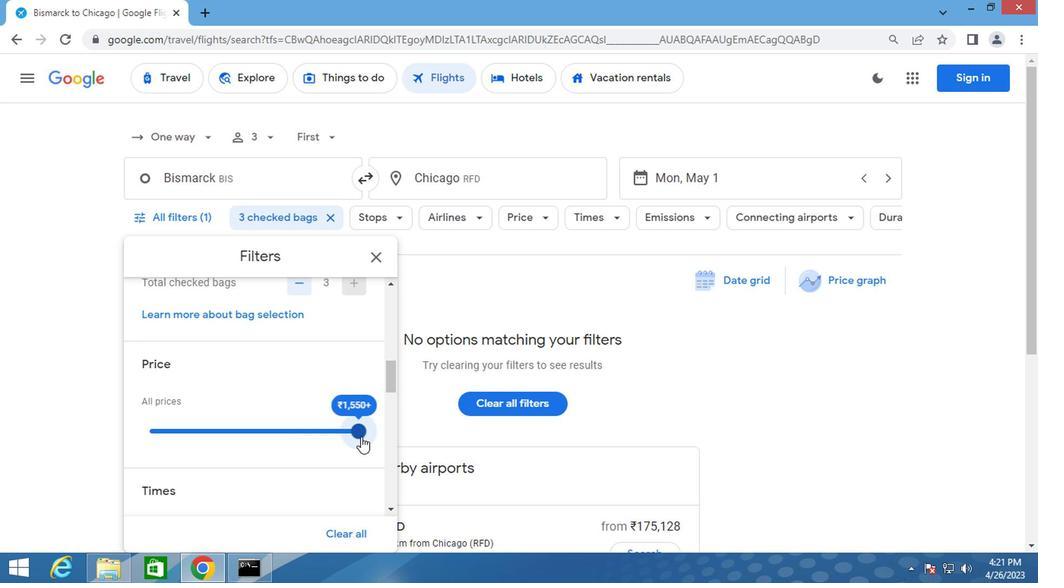 
Action: Mouse moved to (330, 406)
Screenshot: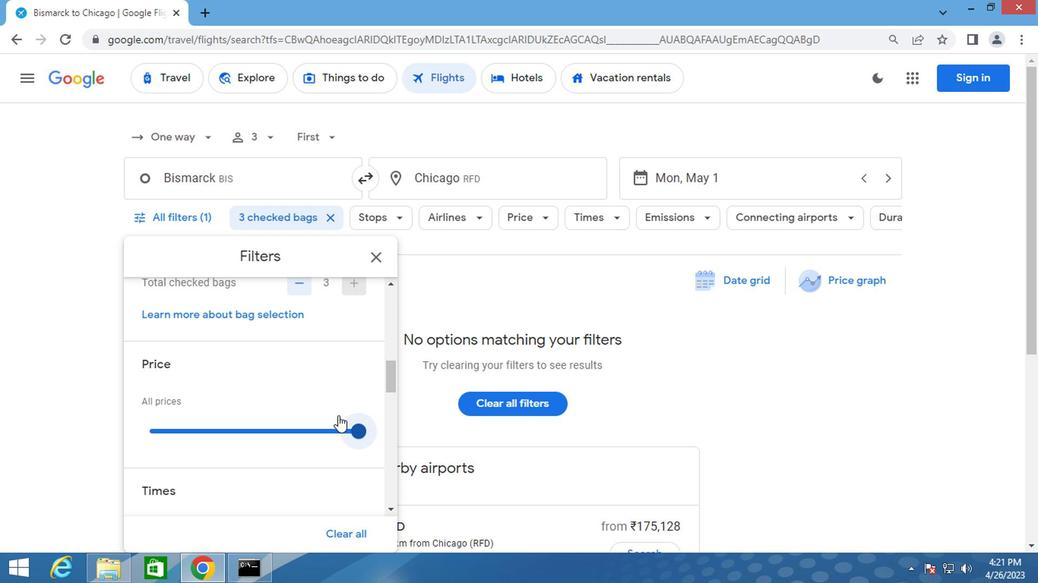 
Action: Mouse scrolled (330, 404) with delta (0, -1)
Screenshot: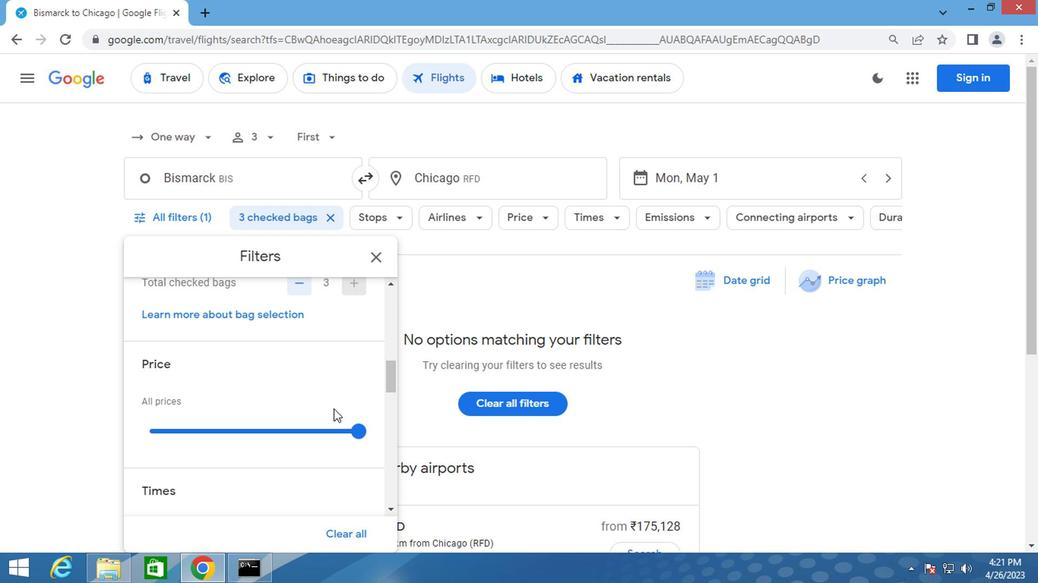 
Action: Mouse scrolled (330, 404) with delta (0, -1)
Screenshot: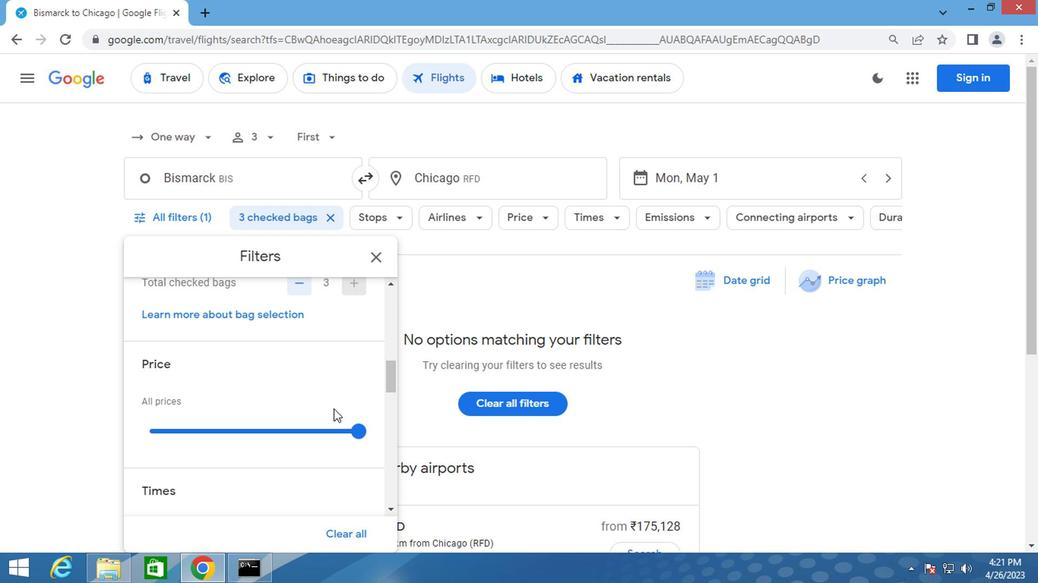 
Action: Mouse moved to (161, 439)
Screenshot: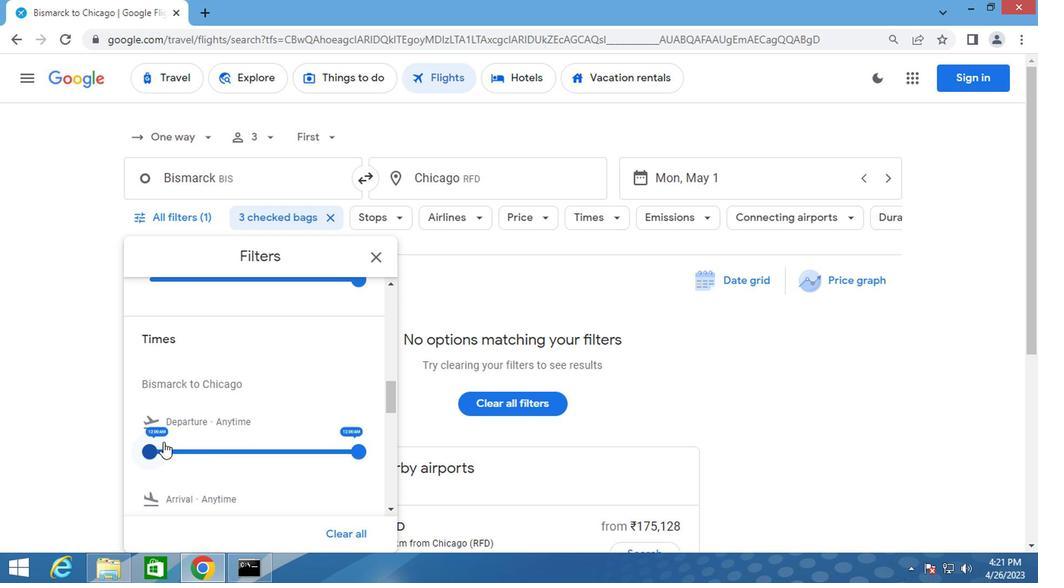 
Action: Mouse pressed left at (161, 439)
Screenshot: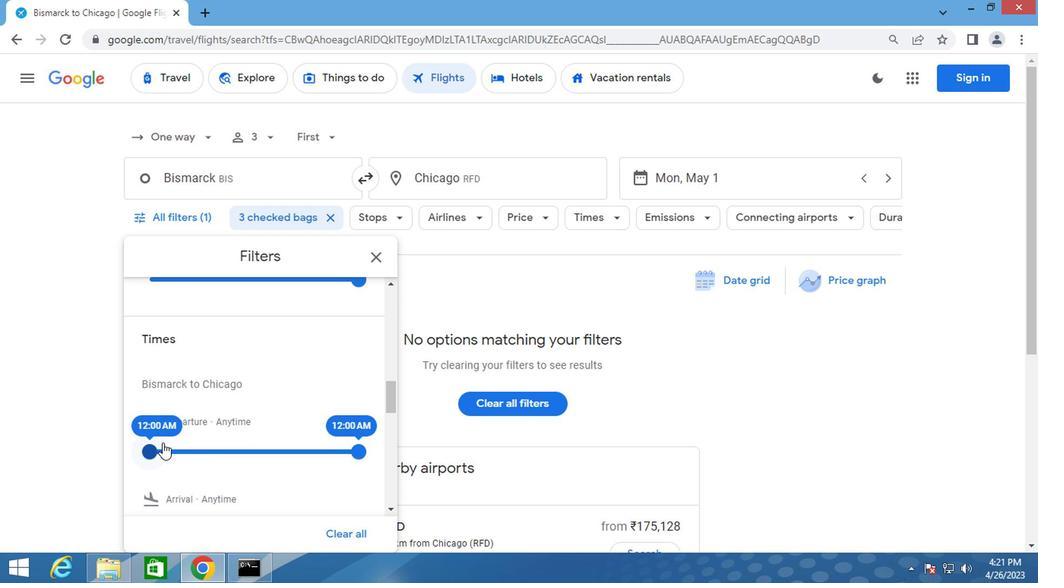 
Action: Mouse moved to (317, 450)
Screenshot: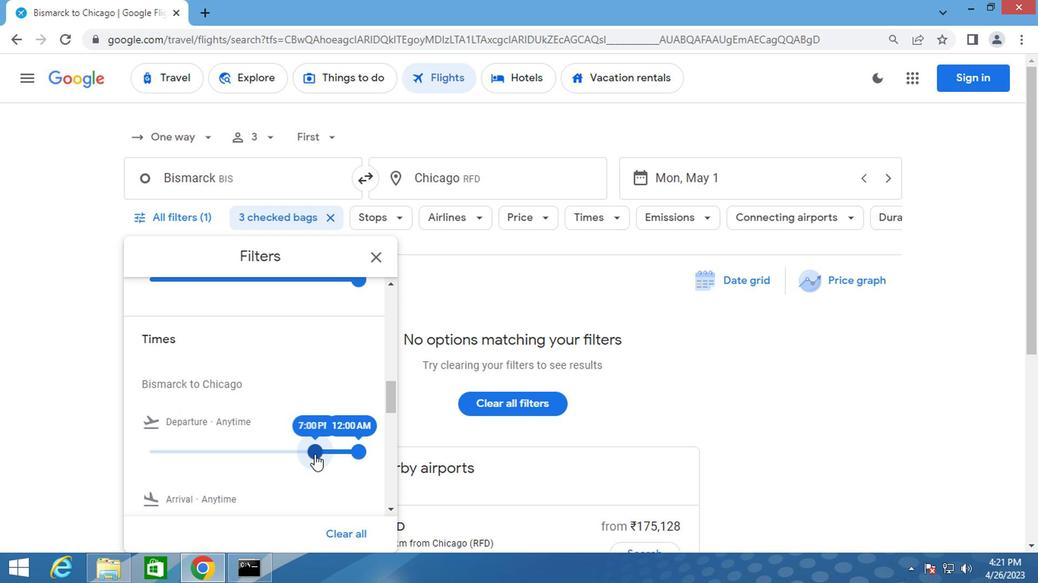 
Action: Mouse pressed left at (317, 450)
Screenshot: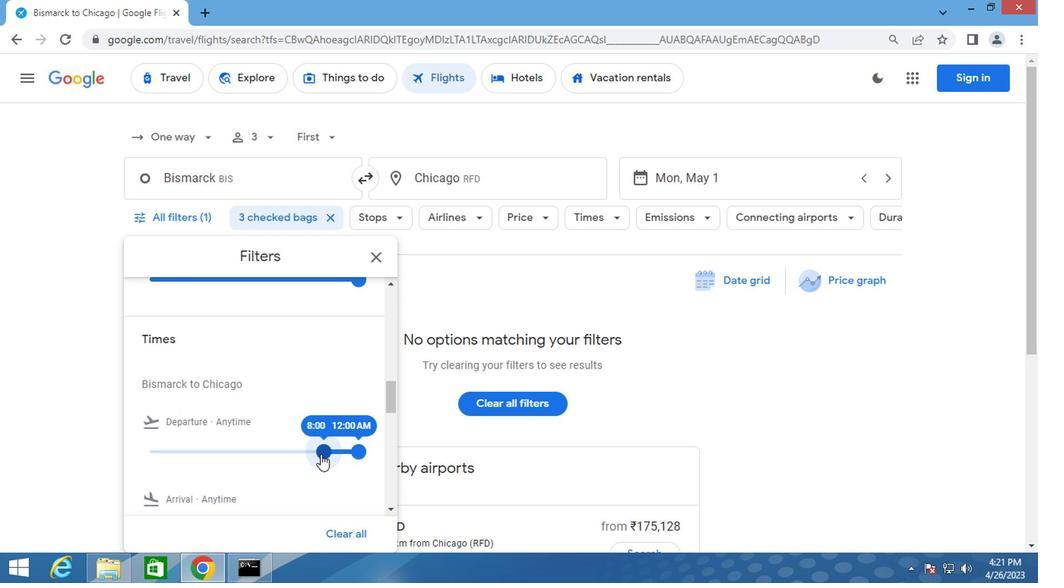 
Action: Mouse moved to (370, 249)
Screenshot: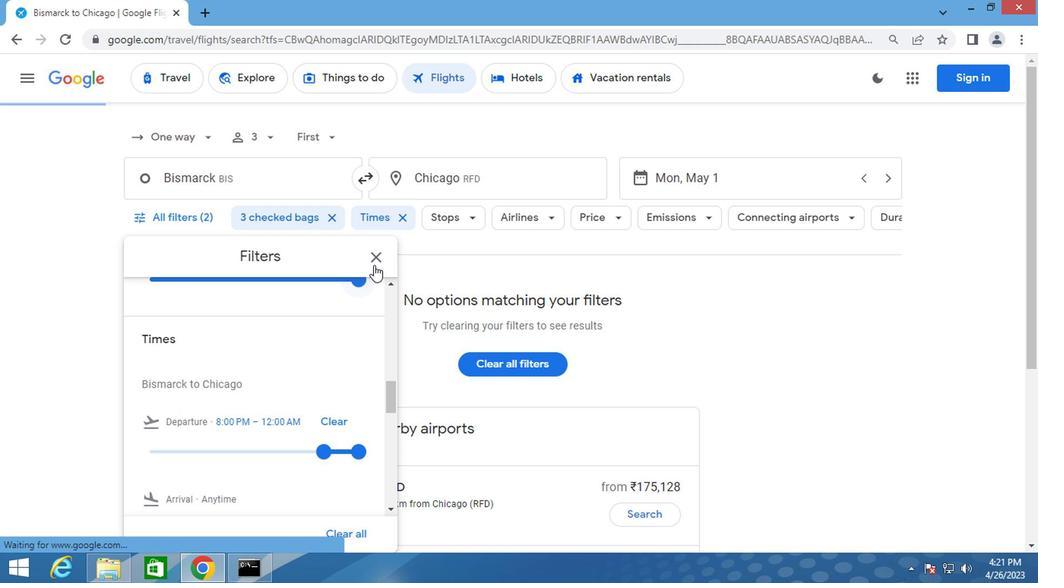 
Action: Mouse pressed left at (370, 249)
Screenshot: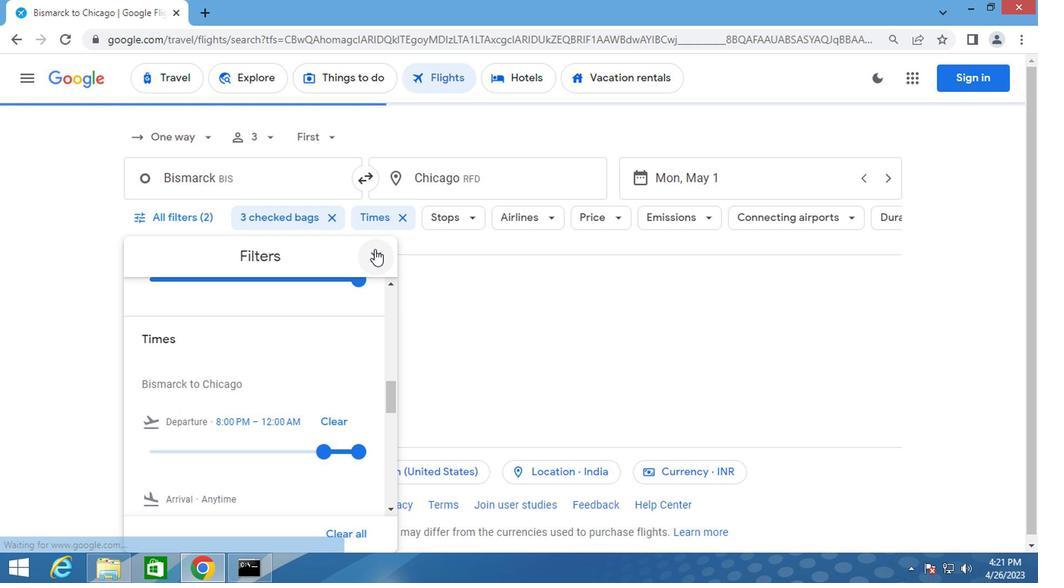 
Action: Key pressed <Key.f8>
Screenshot: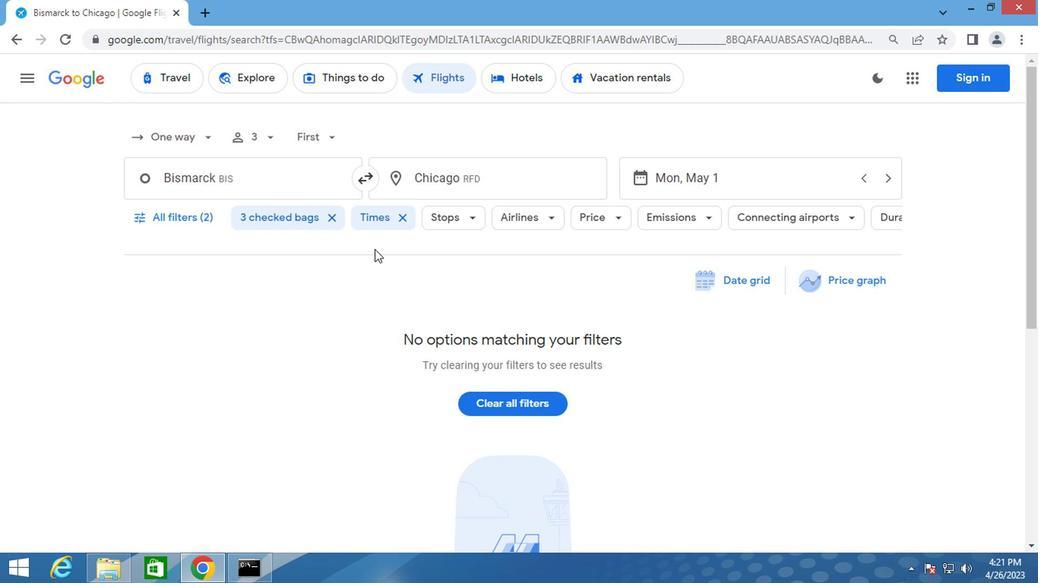 
